 Task: Look for space in Piteşti, Romania from 2nd September, 2023 to 6th September, 2023 for 2 adults in price range Rs.15000 to Rs.20000. Place can be entire place with 1  bedroom having 1 bed and 1 bathroom. Property type can be house, flat, guest house, hotel. Booking option can be shelf check-in. Required host language is English.
Action: Mouse moved to (447, 57)
Screenshot: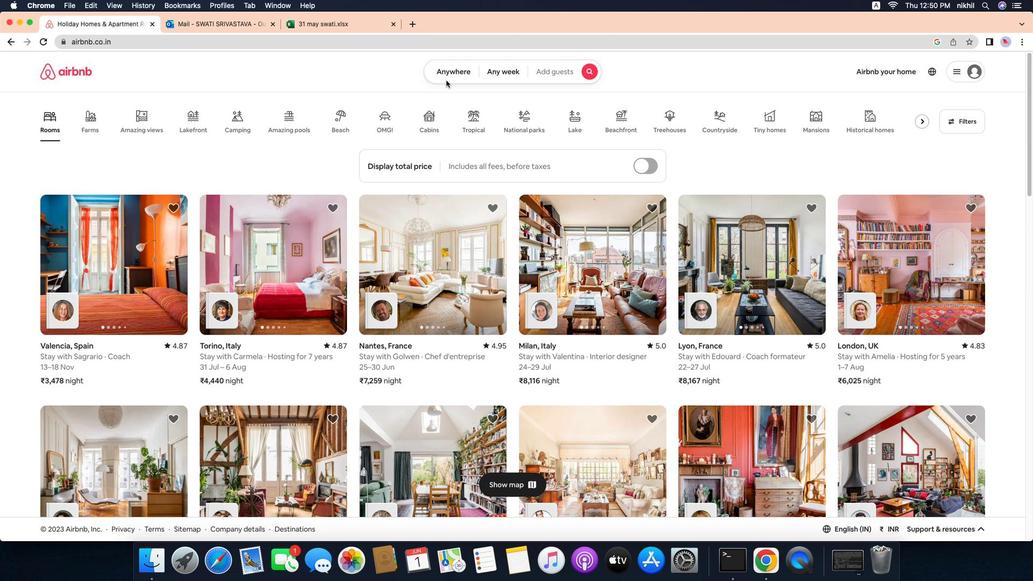 
Action: Mouse pressed left at (447, 57)
Screenshot: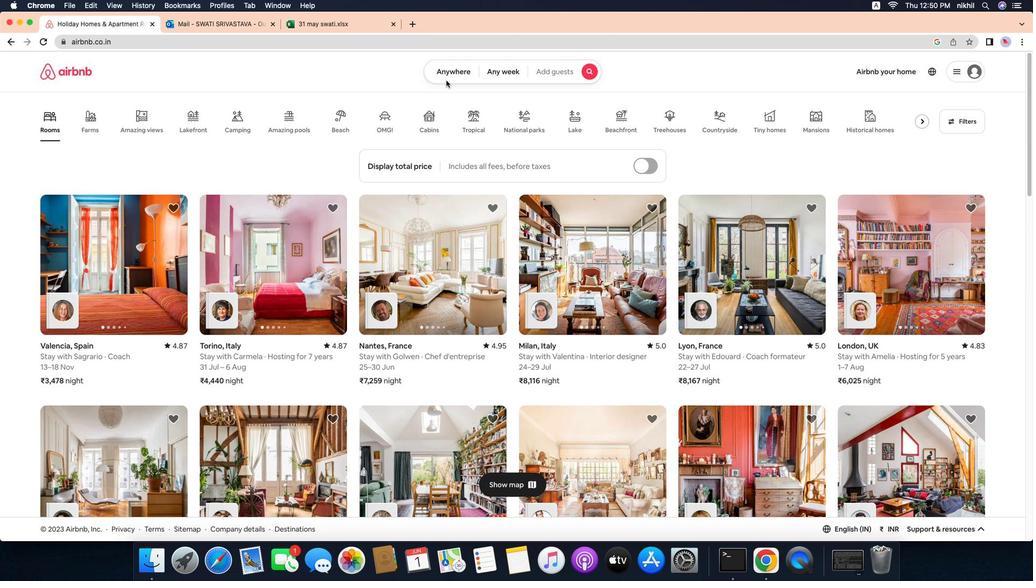 
Action: Mouse moved to (448, 53)
Screenshot: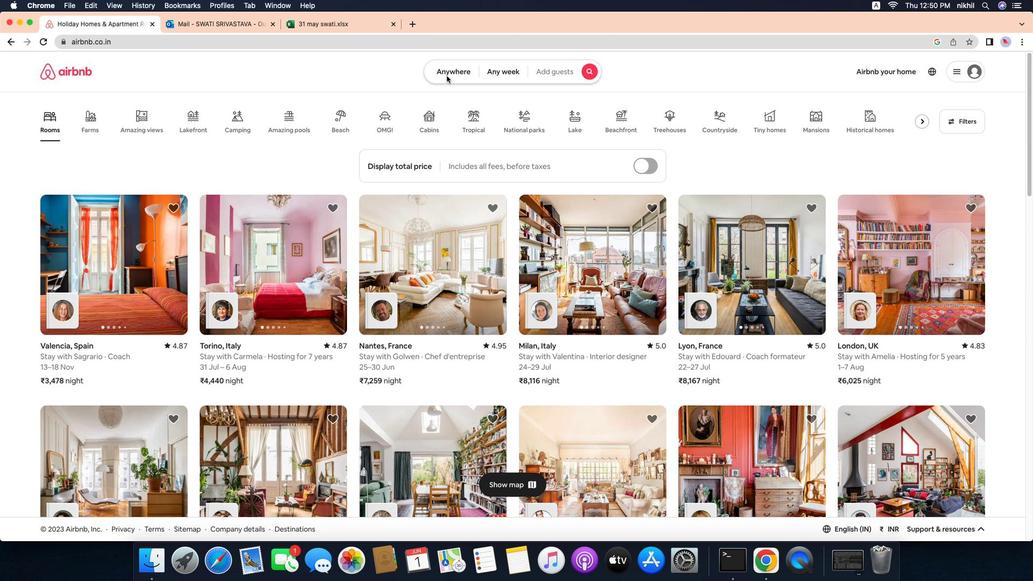 
Action: Mouse pressed left at (448, 53)
Screenshot: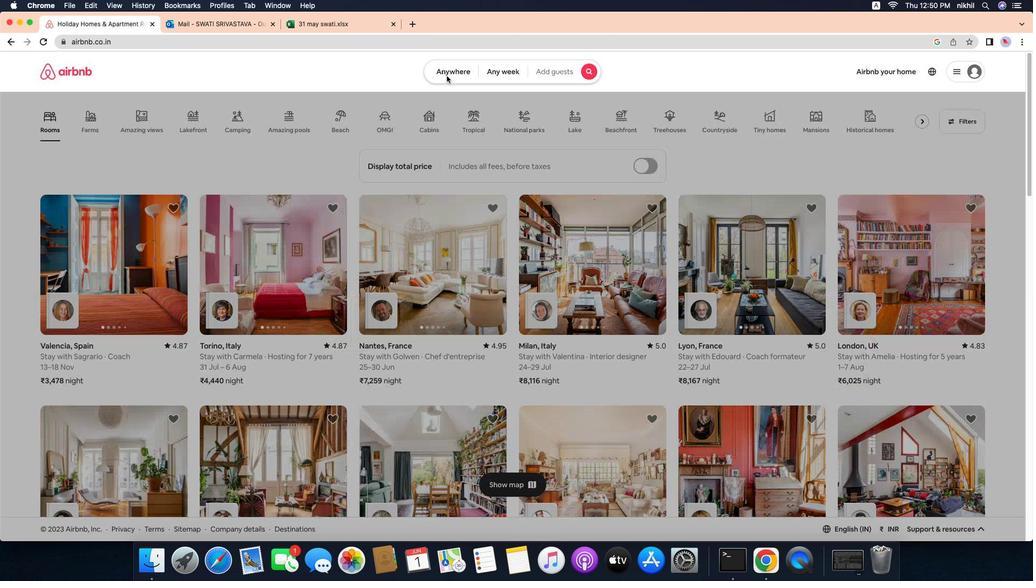 
Action: Mouse moved to (392, 94)
Screenshot: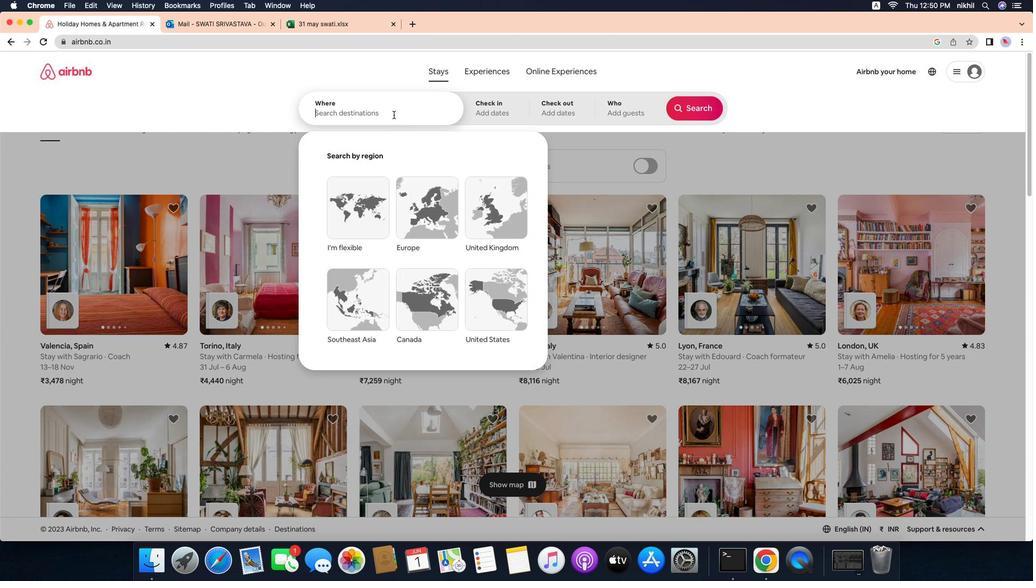 
Action: Mouse pressed left at (392, 94)
Screenshot: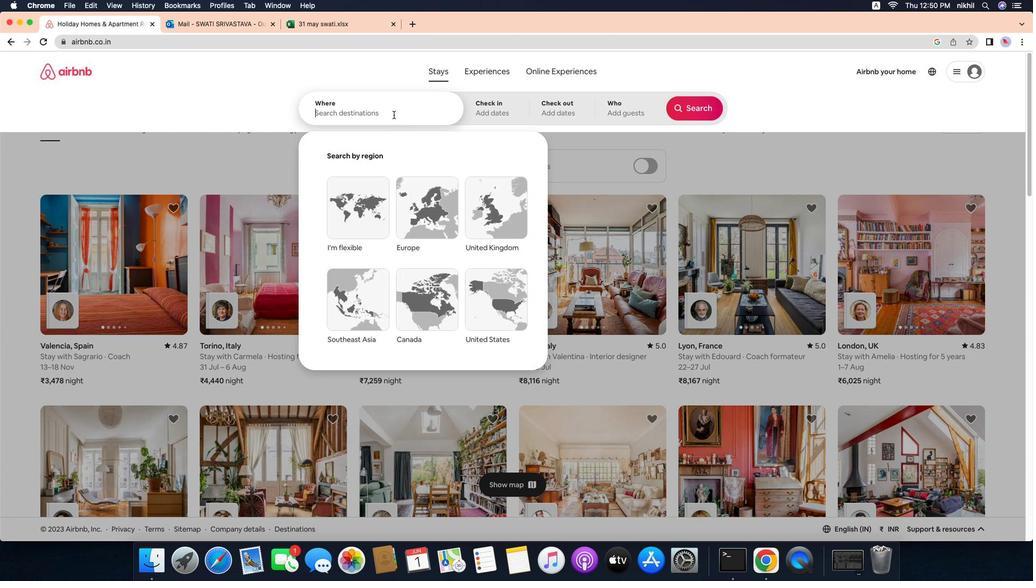 
Action: Mouse moved to (392, 94)
Screenshot: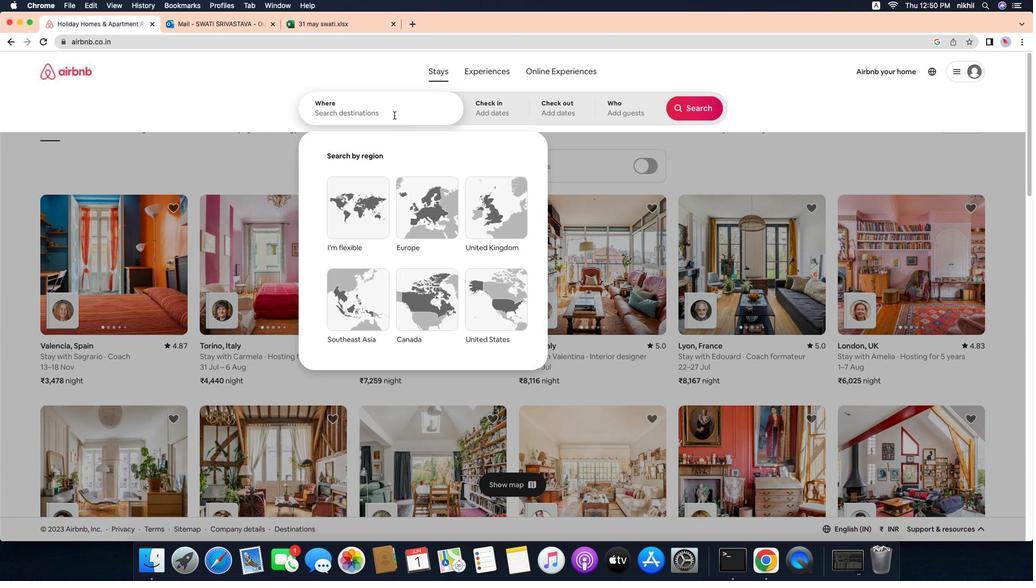 
Action: Key pressed Key.caps_lock'P'Key.caps_lock'i''t''e''s''t''i'
Screenshot: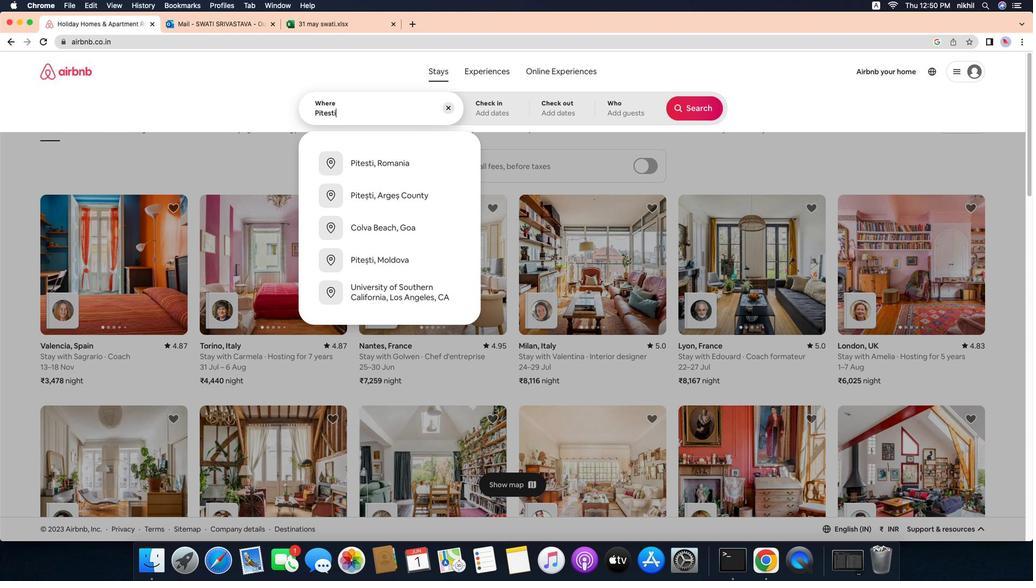 
Action: Mouse moved to (407, 139)
Screenshot: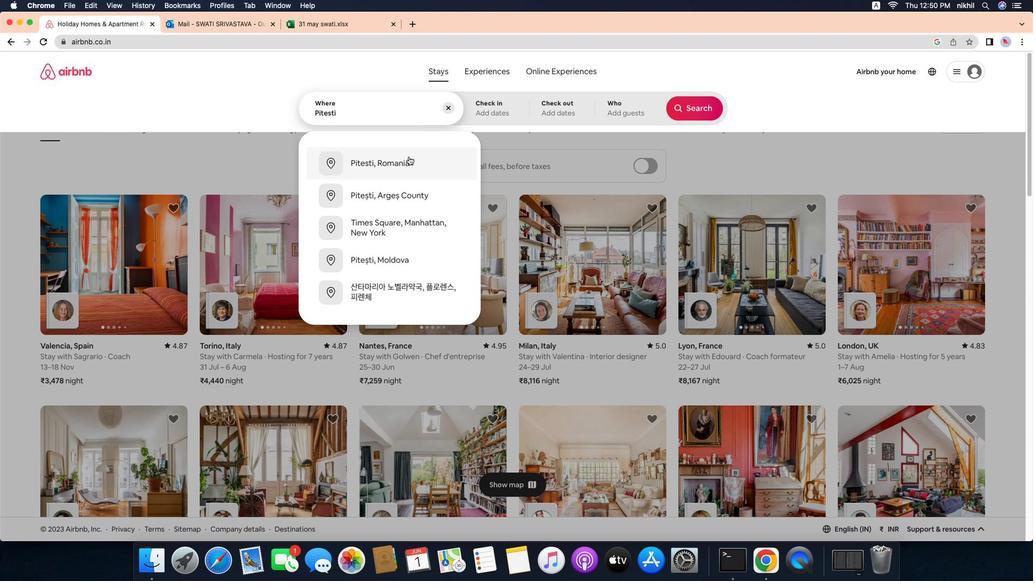 
Action: Mouse pressed left at (407, 139)
Screenshot: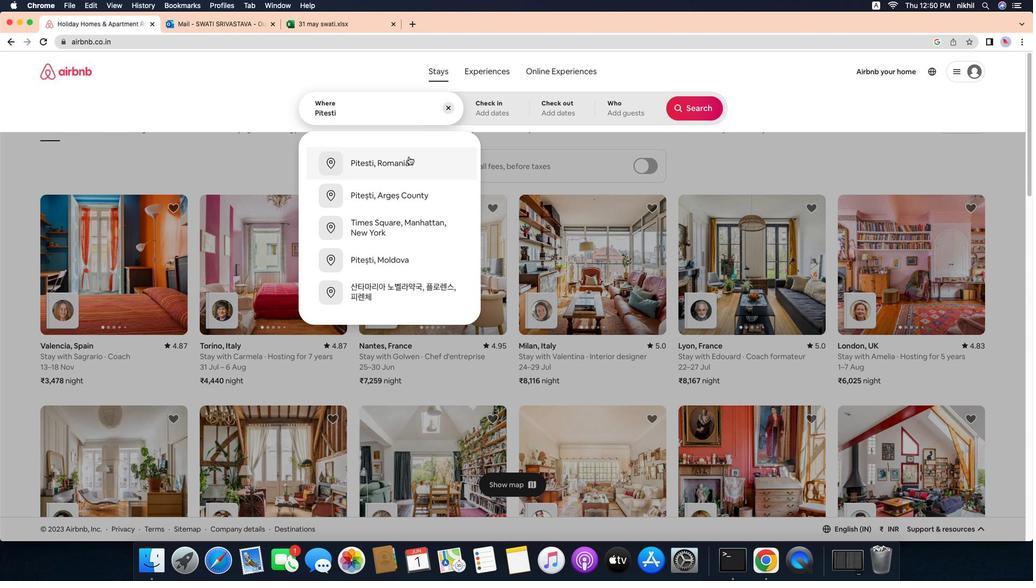 
Action: Mouse moved to (708, 173)
Screenshot: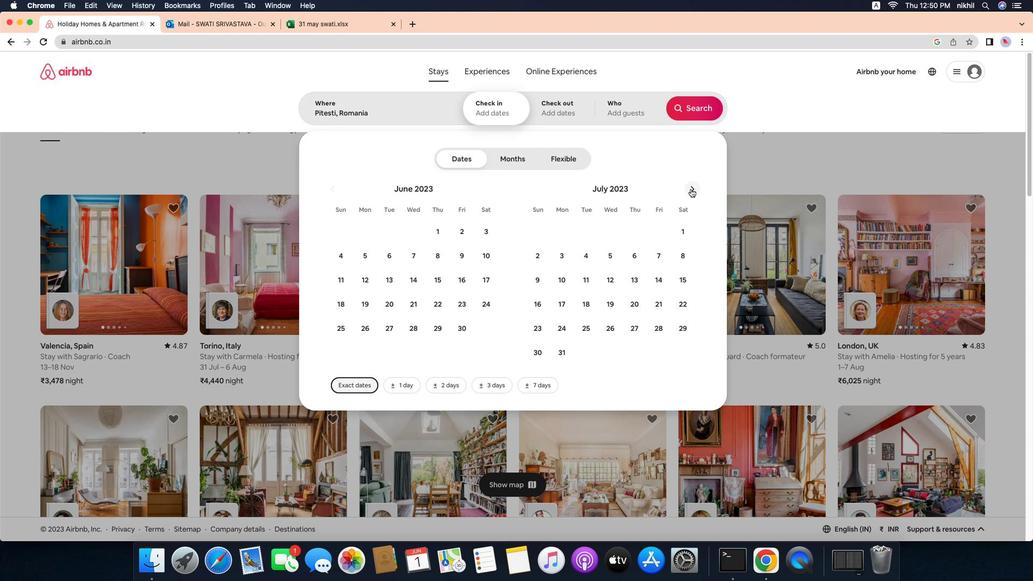 
Action: Mouse pressed left at (708, 173)
Screenshot: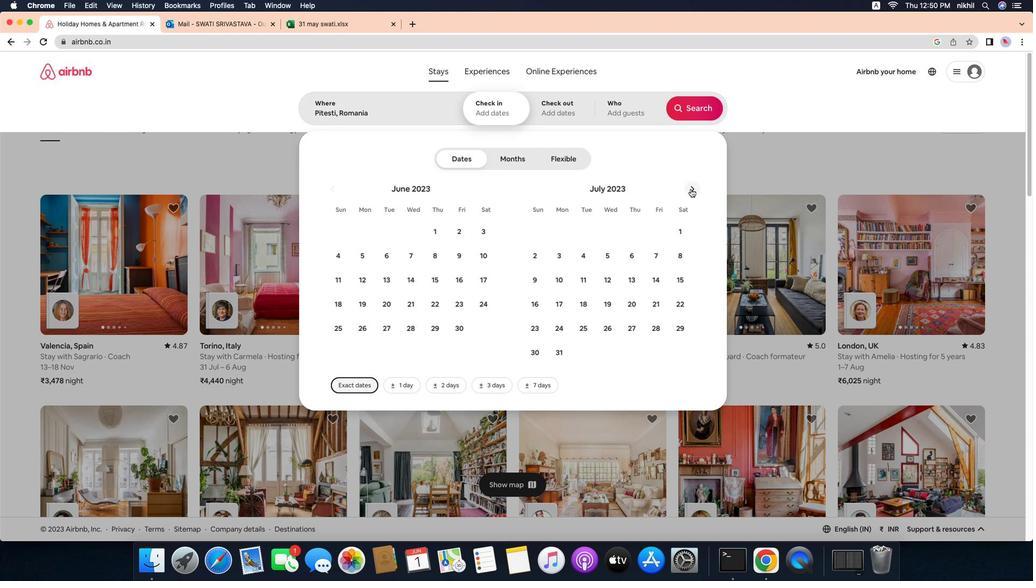
Action: Mouse pressed left at (708, 173)
Screenshot: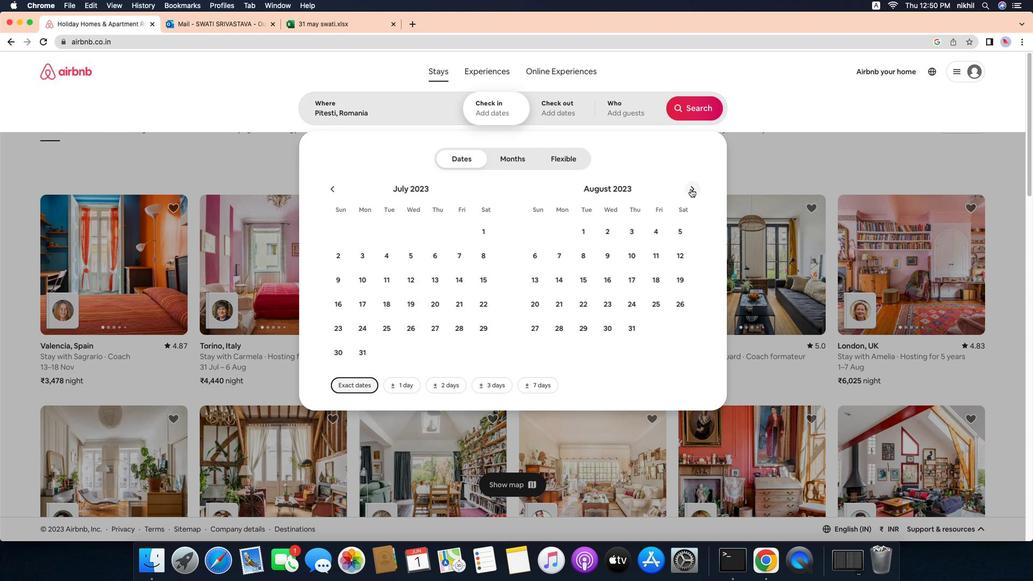 
Action: Mouse moved to (700, 216)
Screenshot: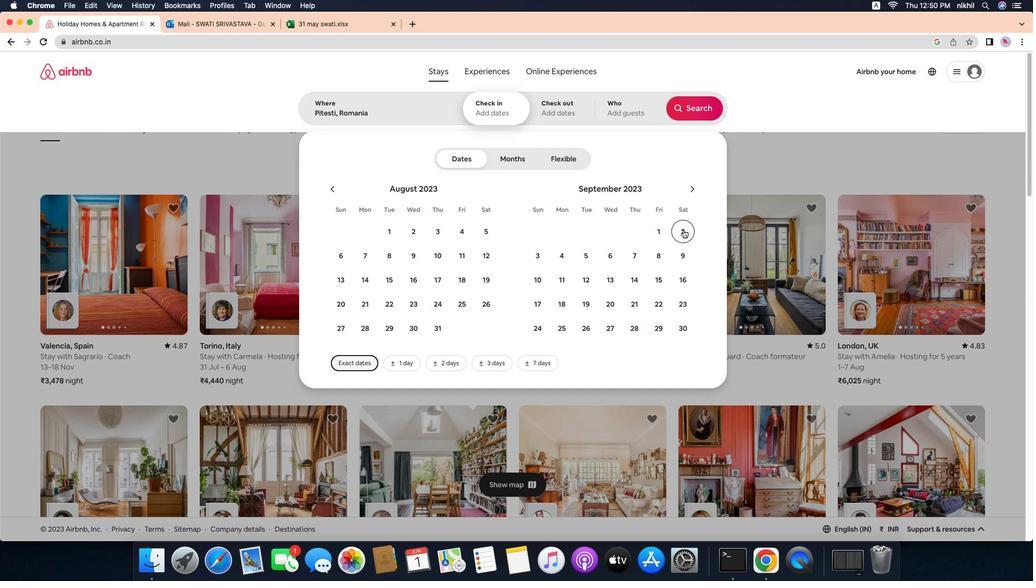 
Action: Mouse pressed left at (700, 216)
Screenshot: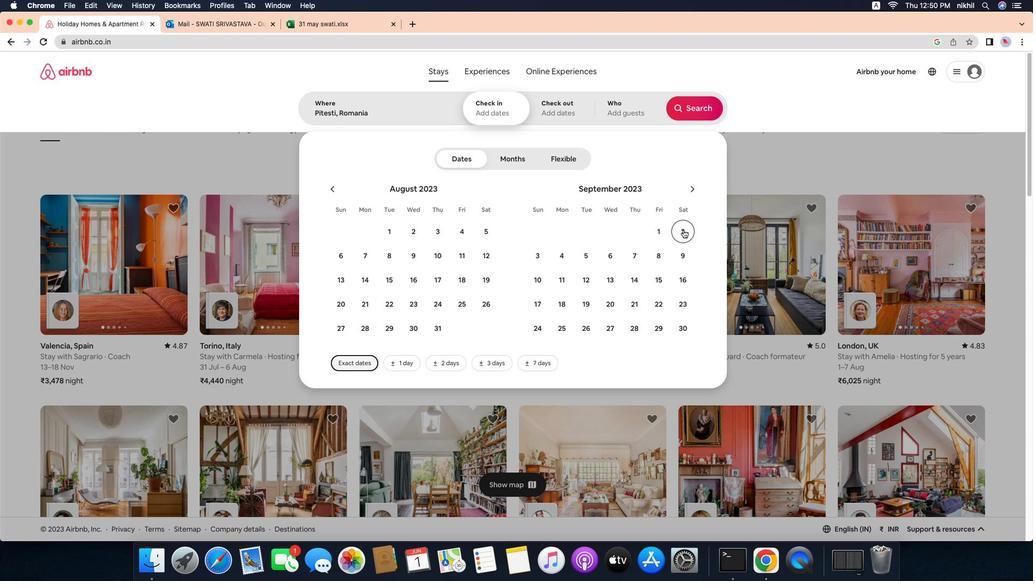 
Action: Mouse moved to (623, 242)
Screenshot: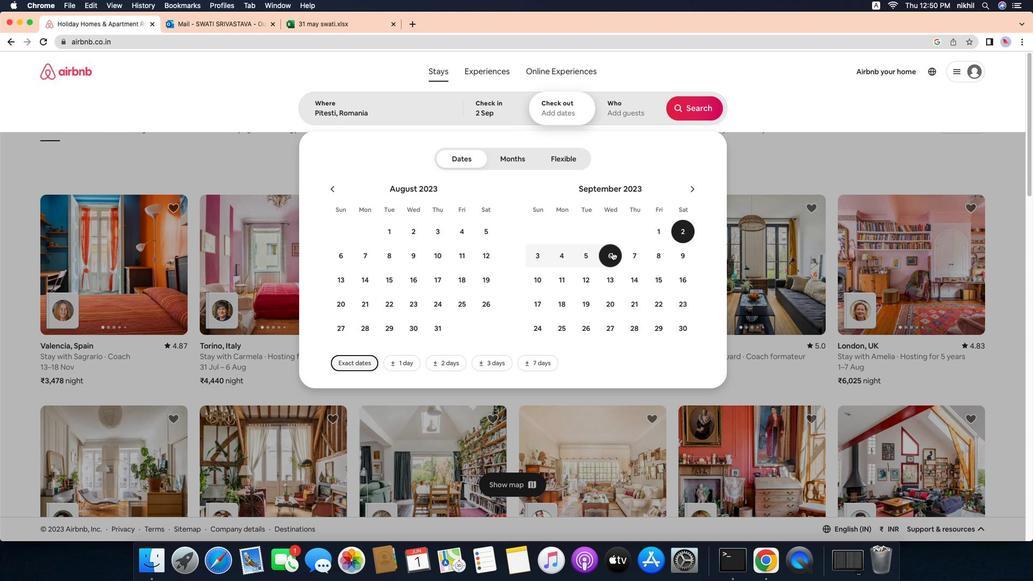
Action: Mouse pressed left at (623, 242)
Screenshot: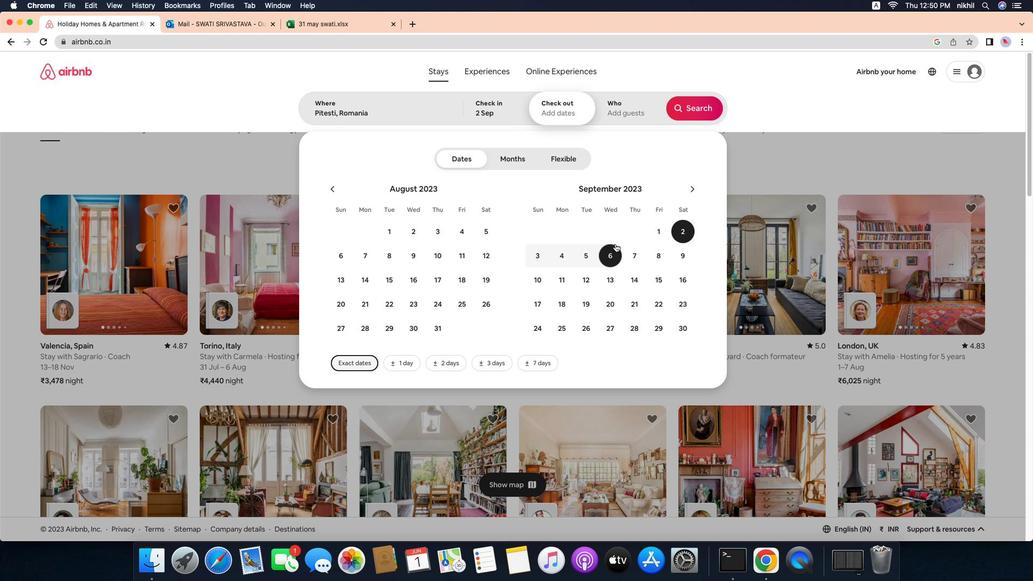 
Action: Mouse moved to (639, 87)
Screenshot: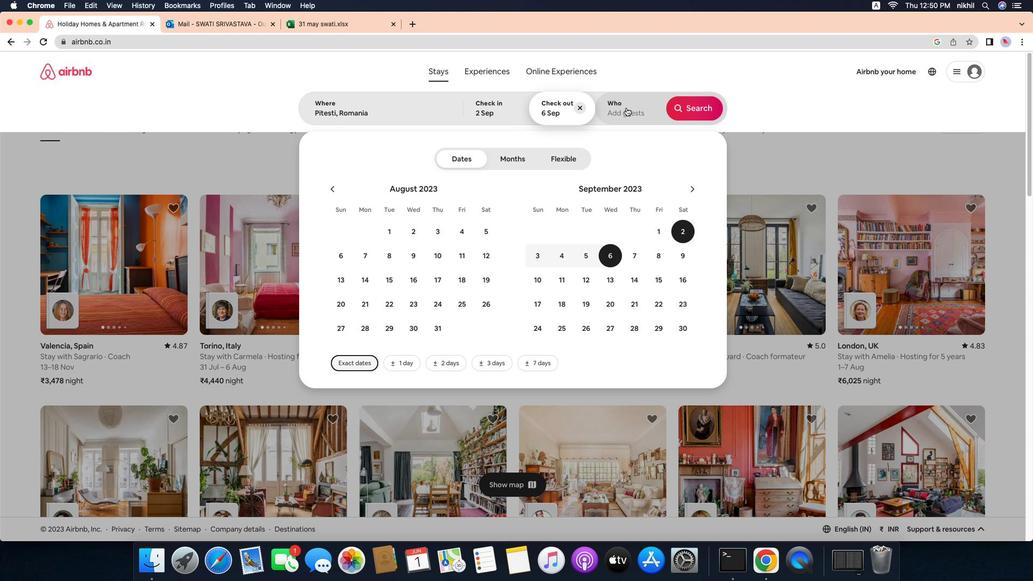 
Action: Mouse pressed left at (639, 87)
Screenshot: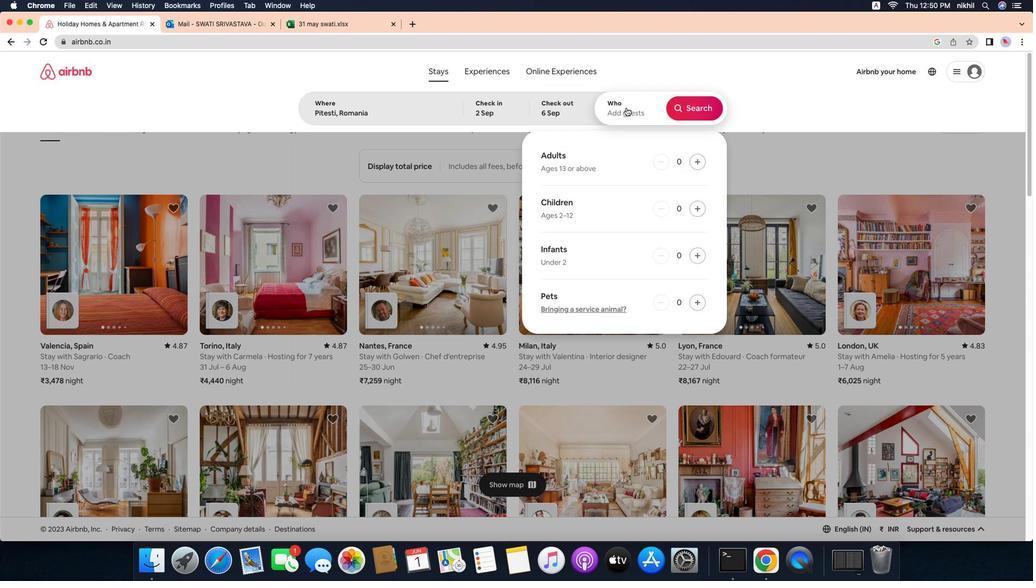 
Action: Mouse moved to (715, 145)
Screenshot: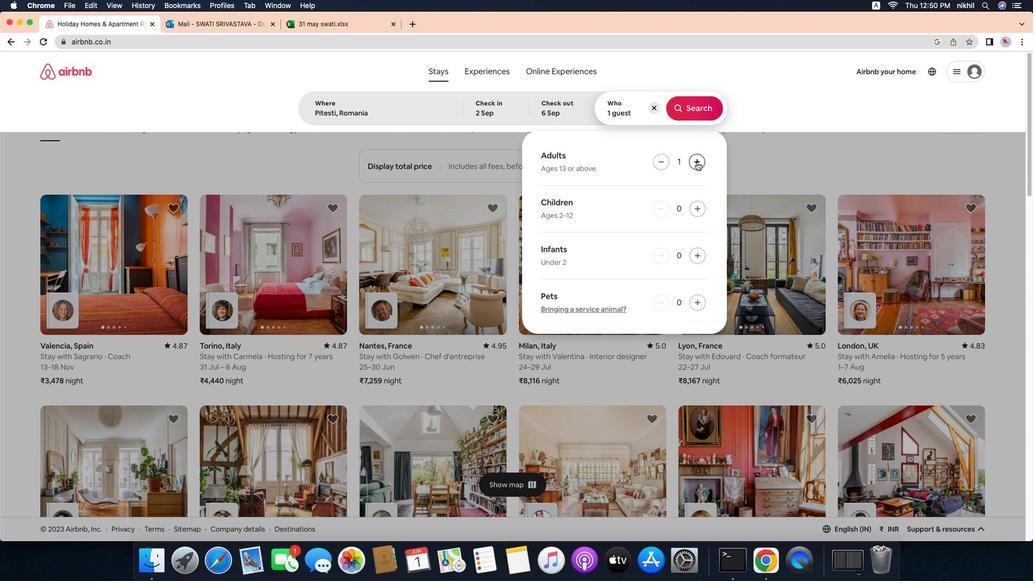 
Action: Mouse pressed left at (715, 145)
Screenshot: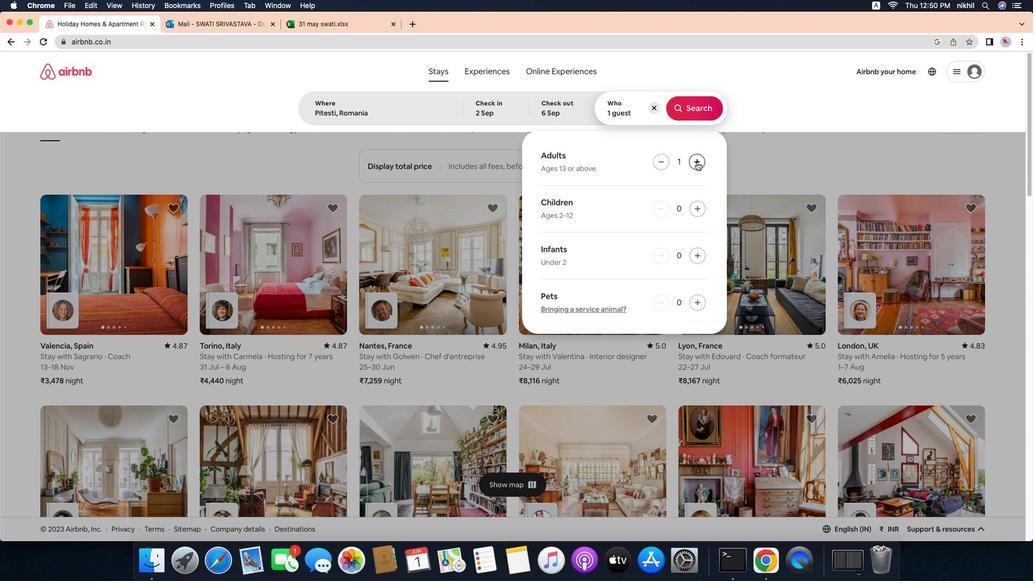 
Action: Mouse pressed left at (715, 145)
Screenshot: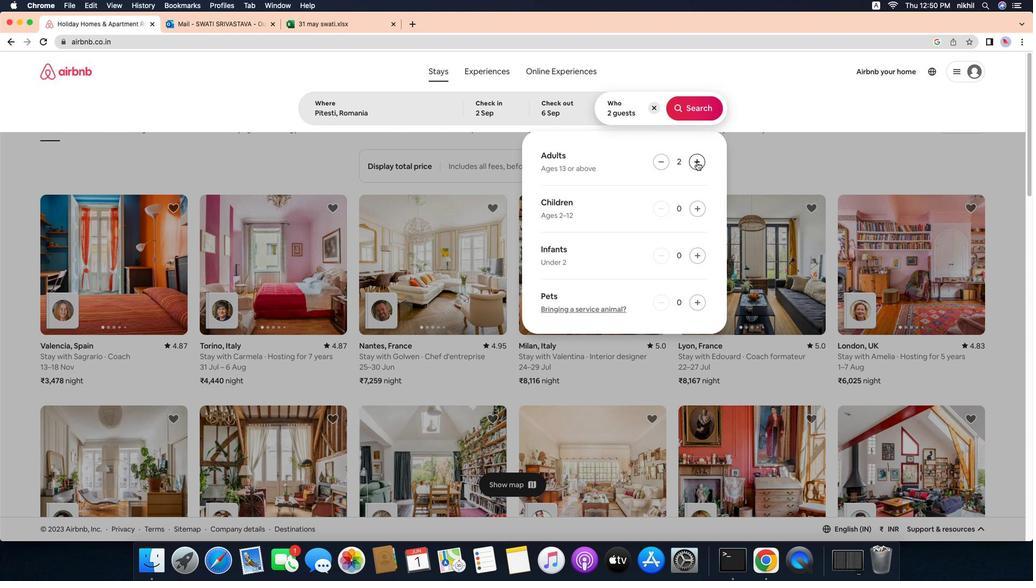
Action: Mouse moved to (715, 95)
Screenshot: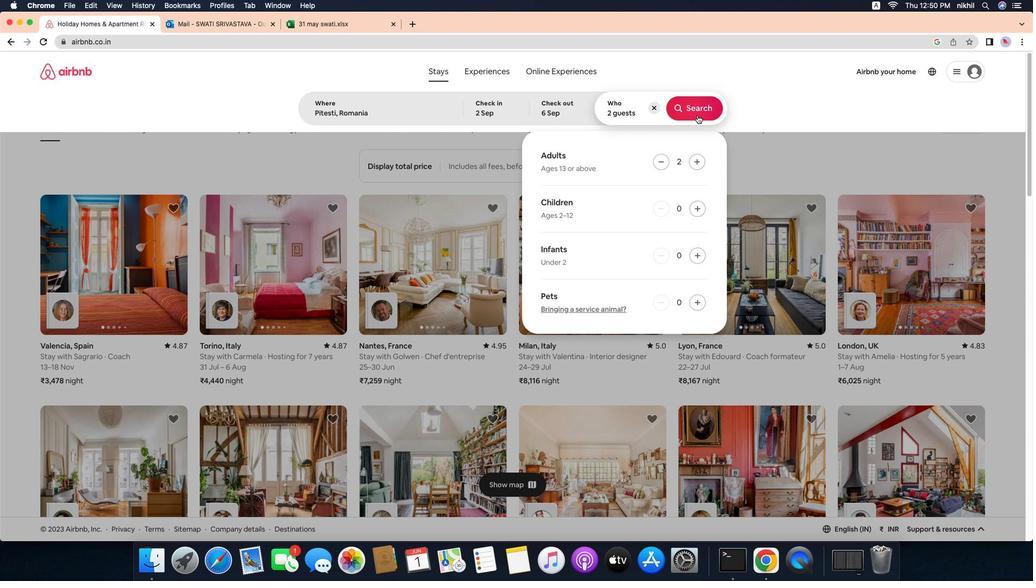 
Action: Mouse pressed left at (715, 95)
Screenshot: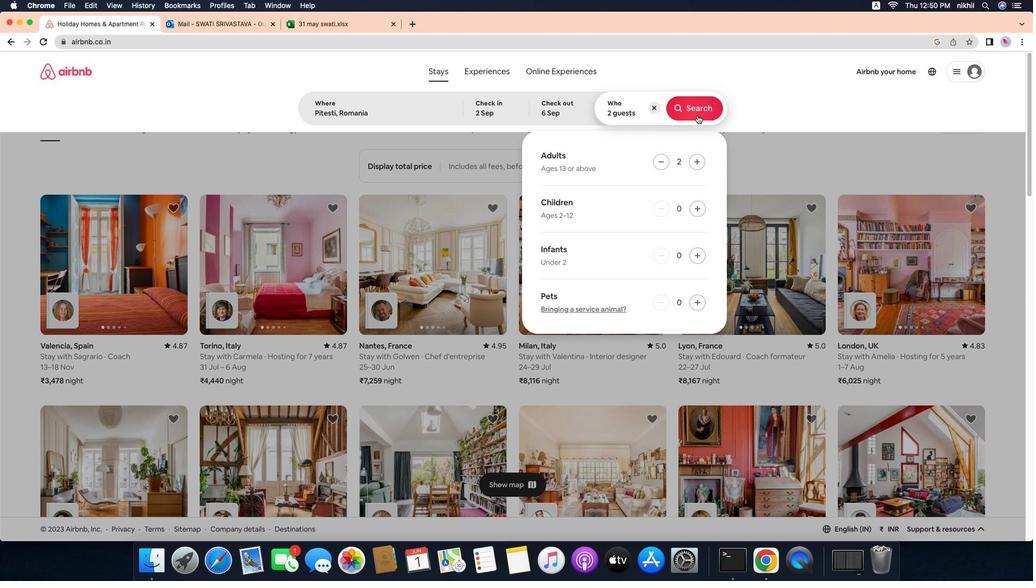 
Action: Mouse moved to (1025, 93)
Screenshot: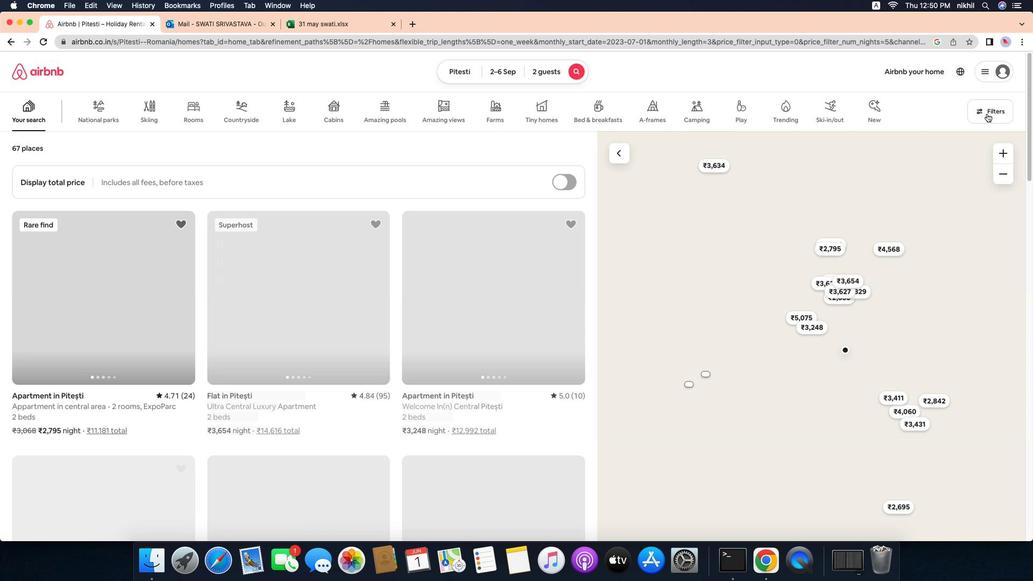 
Action: Mouse pressed left at (1025, 93)
Screenshot: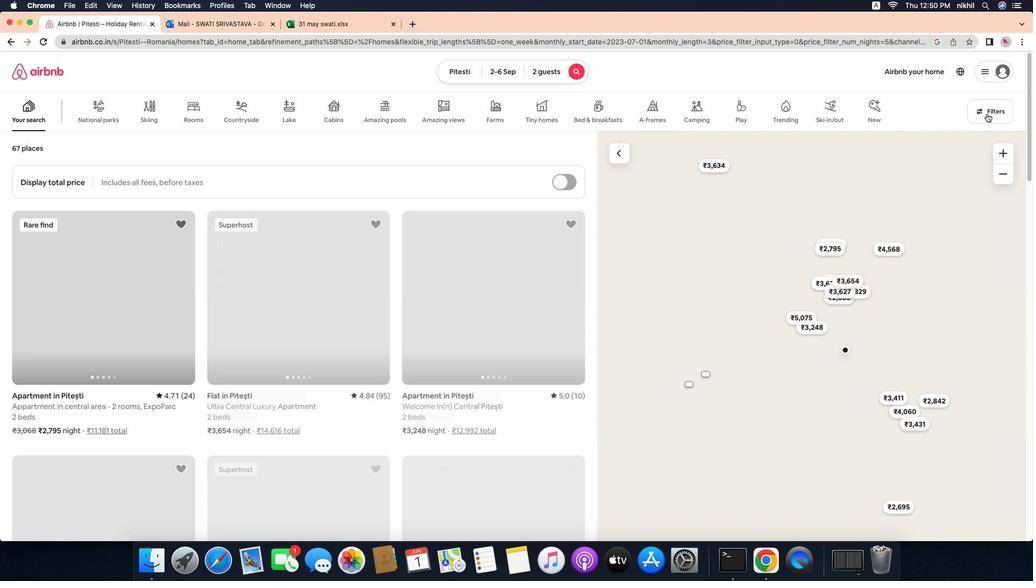 
Action: Mouse moved to (418, 348)
Screenshot: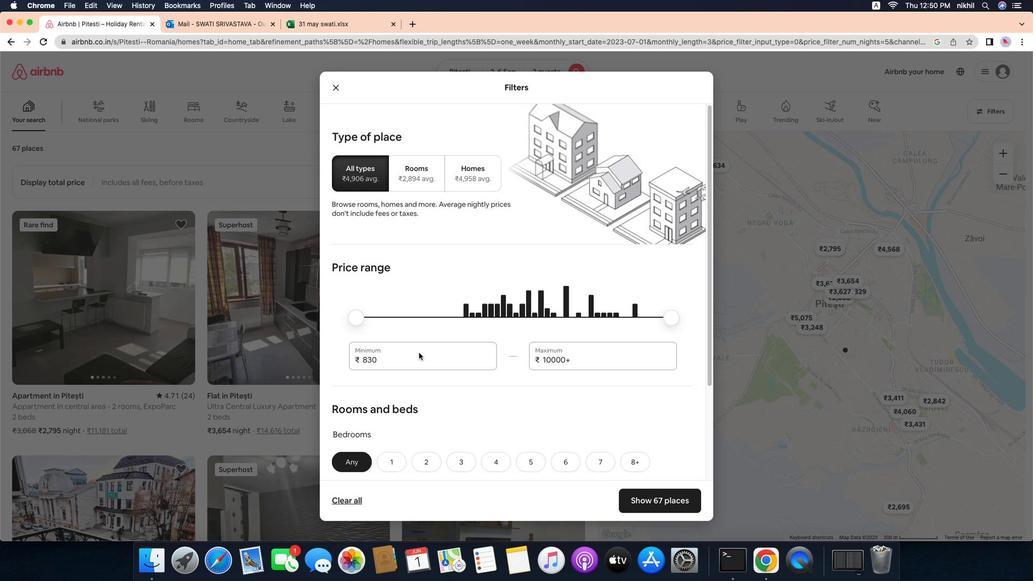 
Action: Mouse pressed left at (418, 348)
Screenshot: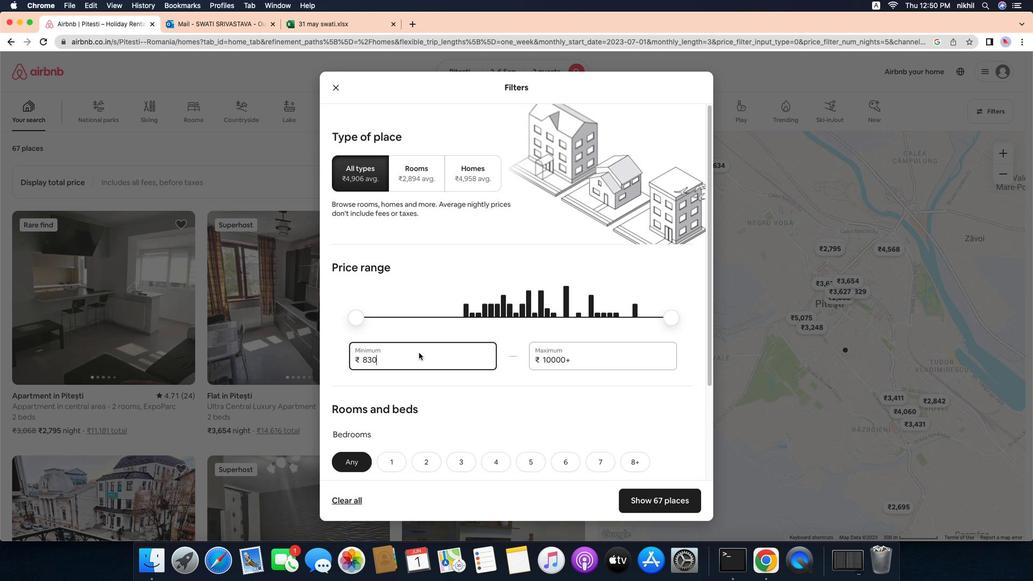 
Action: Mouse moved to (417, 348)
Screenshot: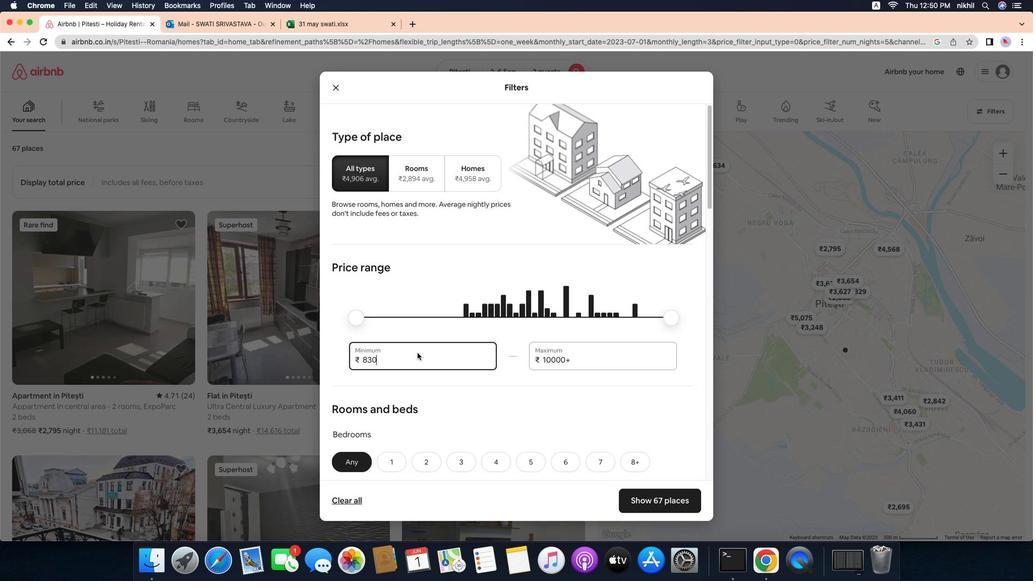 
Action: Key pressed Key.backspaceKey.backspaceKey.backspaceKey.backspaceKey.backspace'1''5''0''0''0'
Screenshot: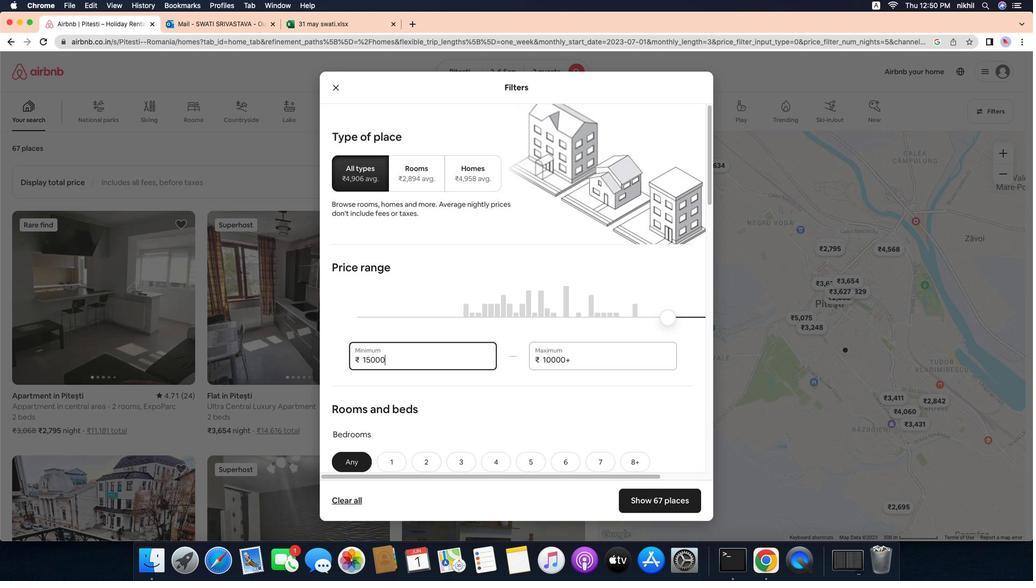 
Action: Mouse moved to (601, 356)
Screenshot: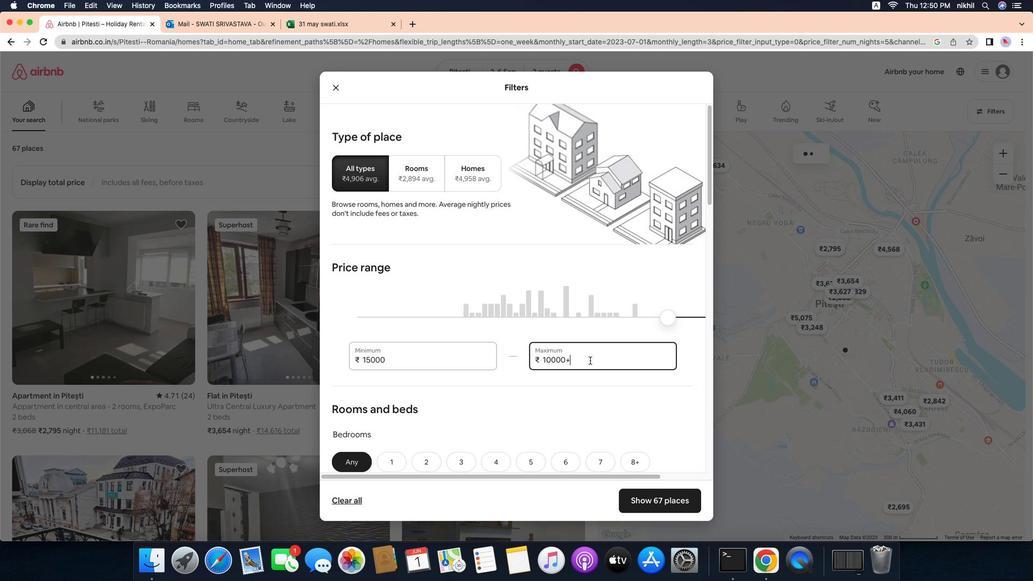 
Action: Mouse pressed left at (601, 356)
Screenshot: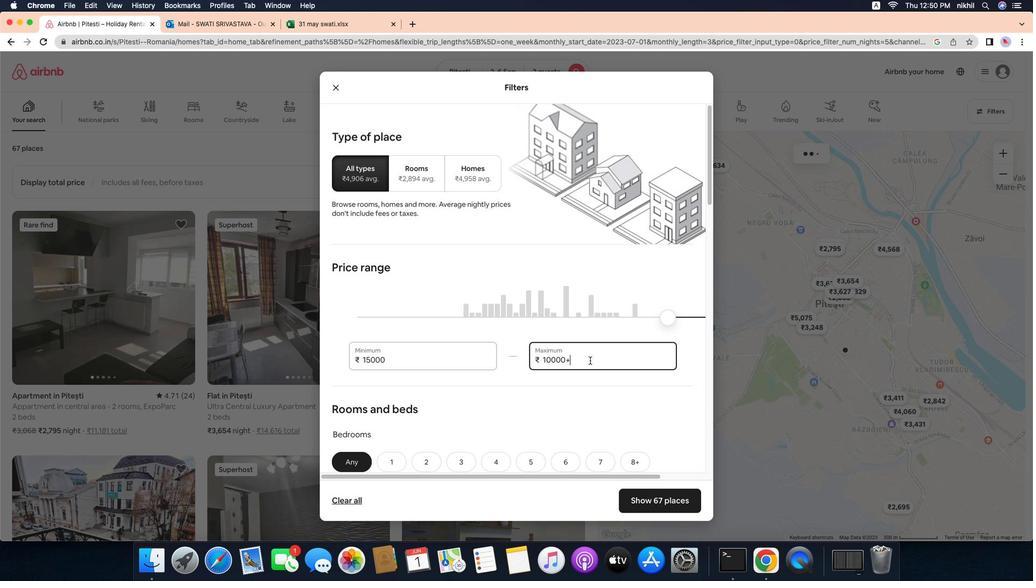 
Action: Mouse moved to (602, 357)
Screenshot: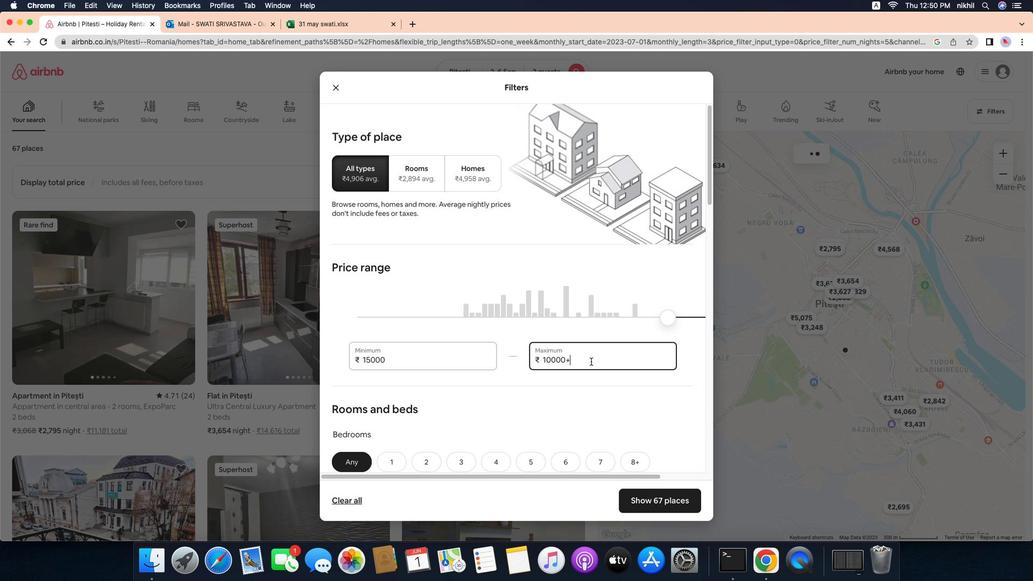 
Action: Key pressed Key.backspaceKey.backspaceKey.backspaceKey.backspaceKey.backspaceKey.backspaceKey.backspace'2''0''0''0''0'
Screenshot: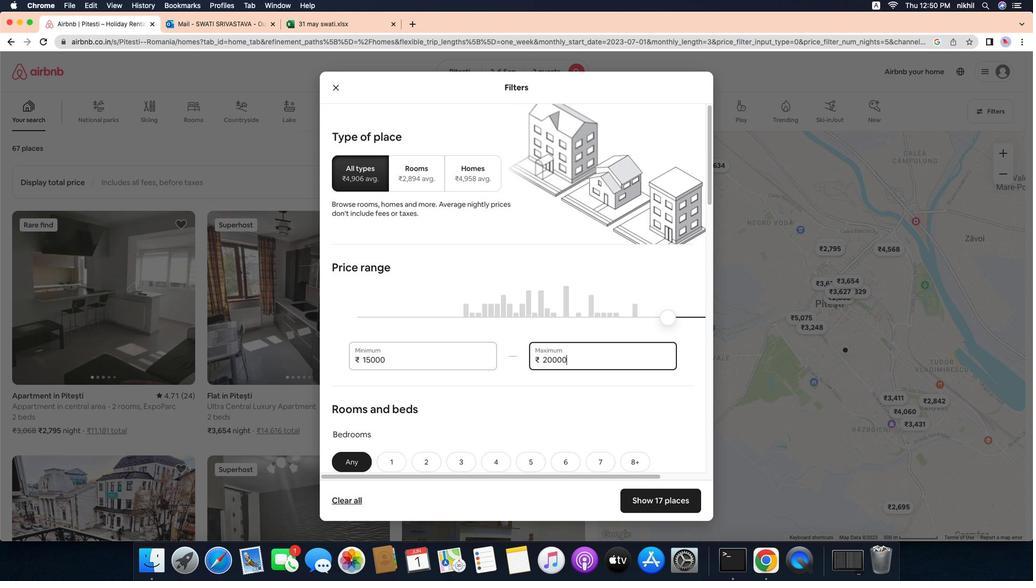 
Action: Mouse moved to (507, 389)
Screenshot: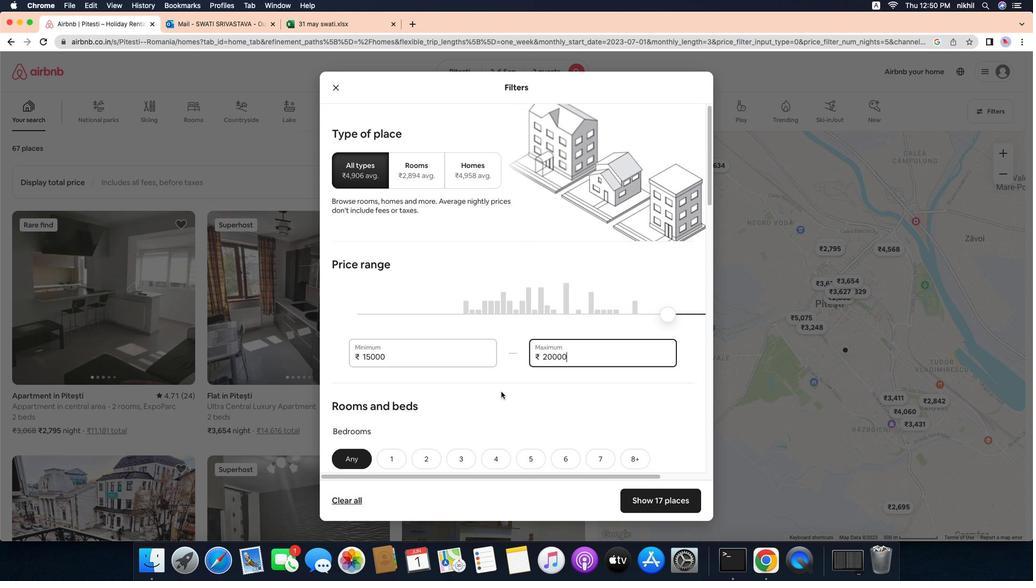 
Action: Mouse scrolled (507, 389) with delta (-27, -27)
Screenshot: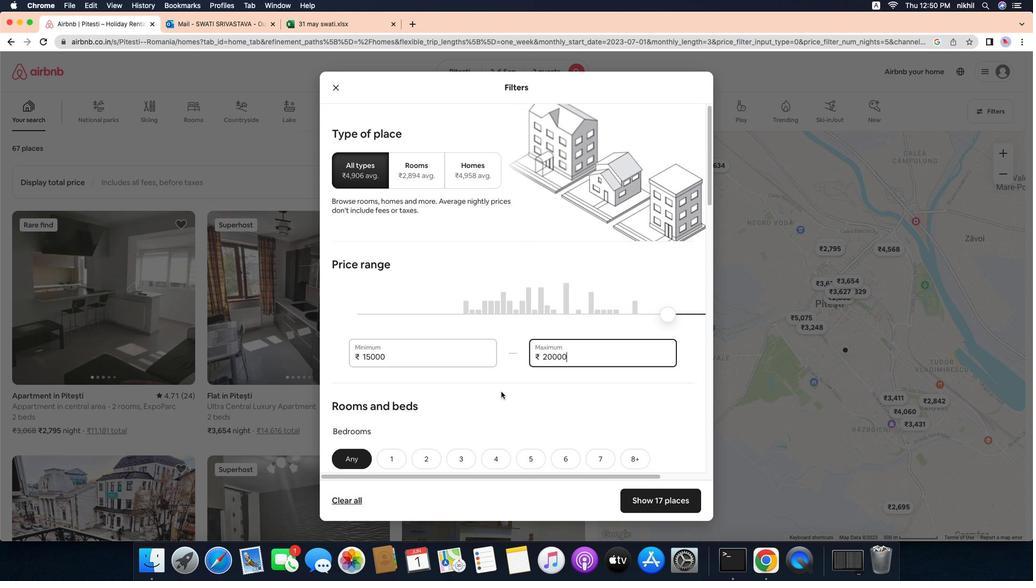 
Action: Mouse scrolled (507, 389) with delta (-27, -27)
Screenshot: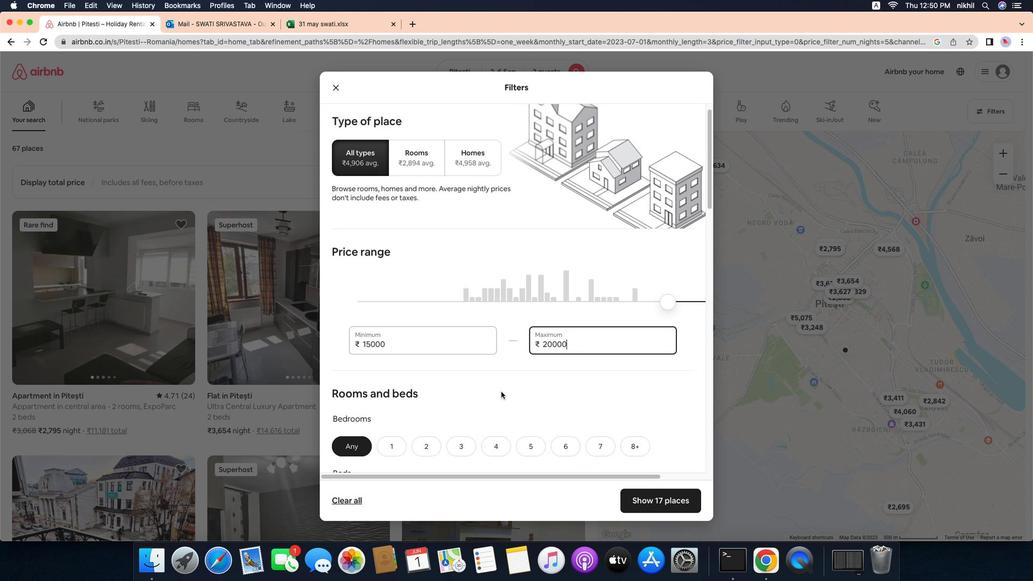 
Action: Mouse scrolled (507, 389) with delta (-27, -28)
Screenshot: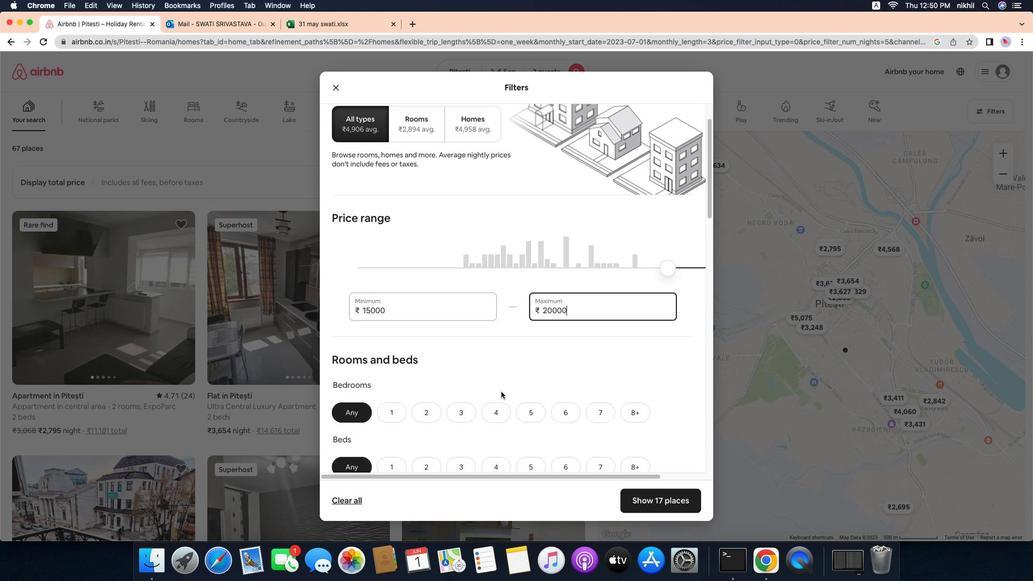 
Action: Mouse scrolled (507, 389) with delta (-27, -29)
Screenshot: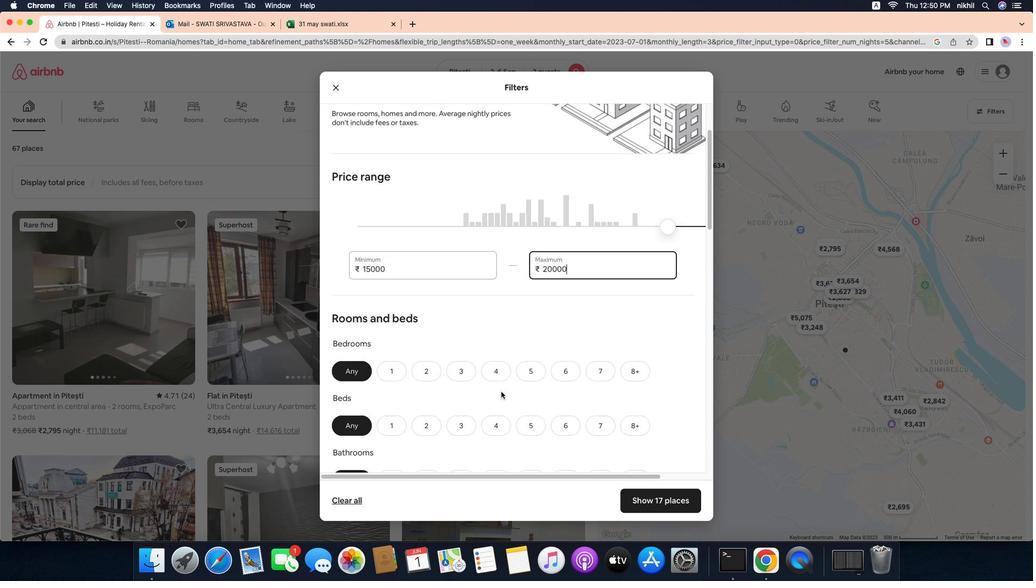 
Action: Mouse moved to (383, 332)
Screenshot: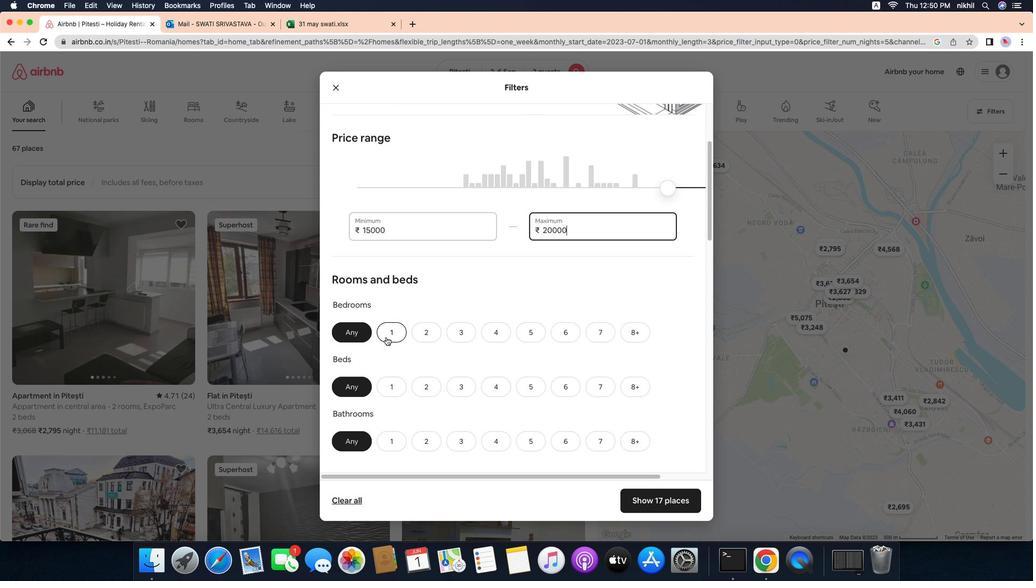 
Action: Mouse pressed left at (383, 332)
Screenshot: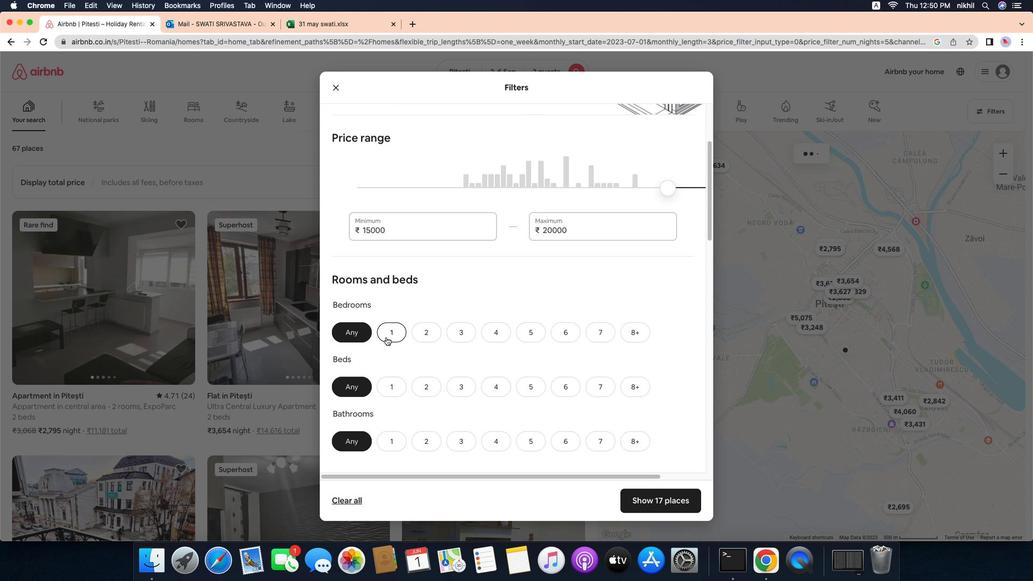 
Action: Mouse moved to (382, 390)
Screenshot: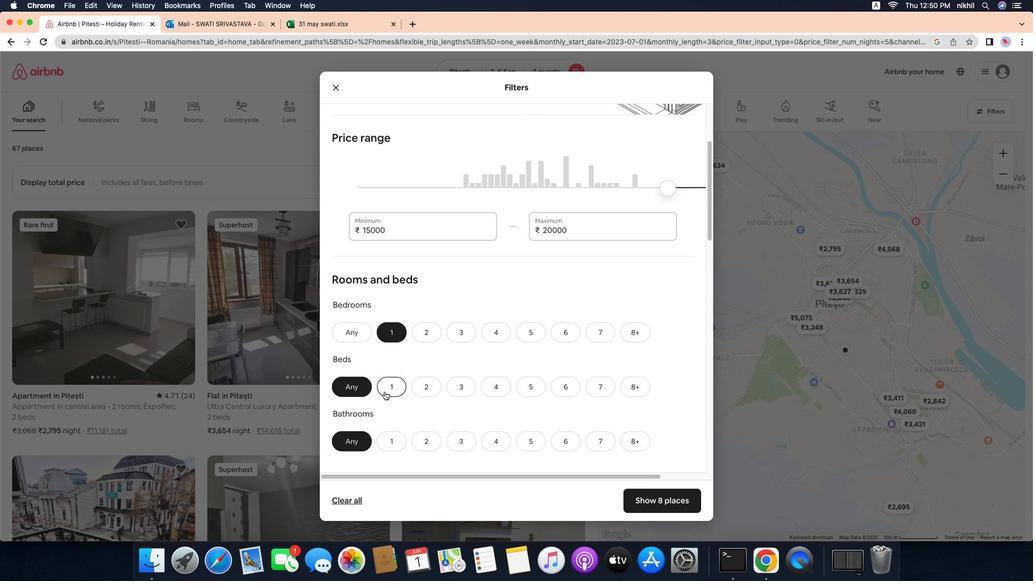 
Action: Mouse pressed left at (382, 390)
Screenshot: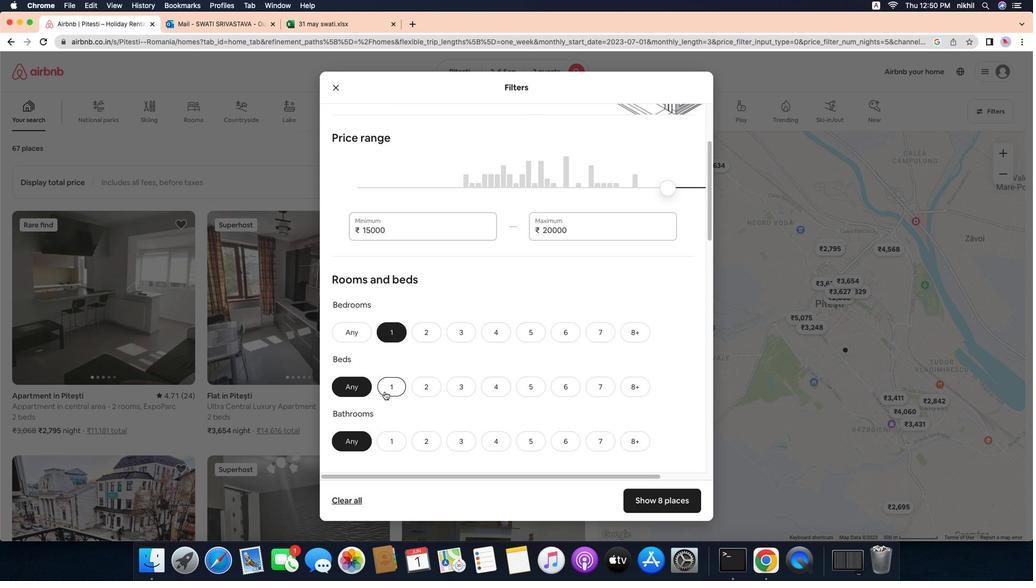 
Action: Mouse moved to (390, 447)
Screenshot: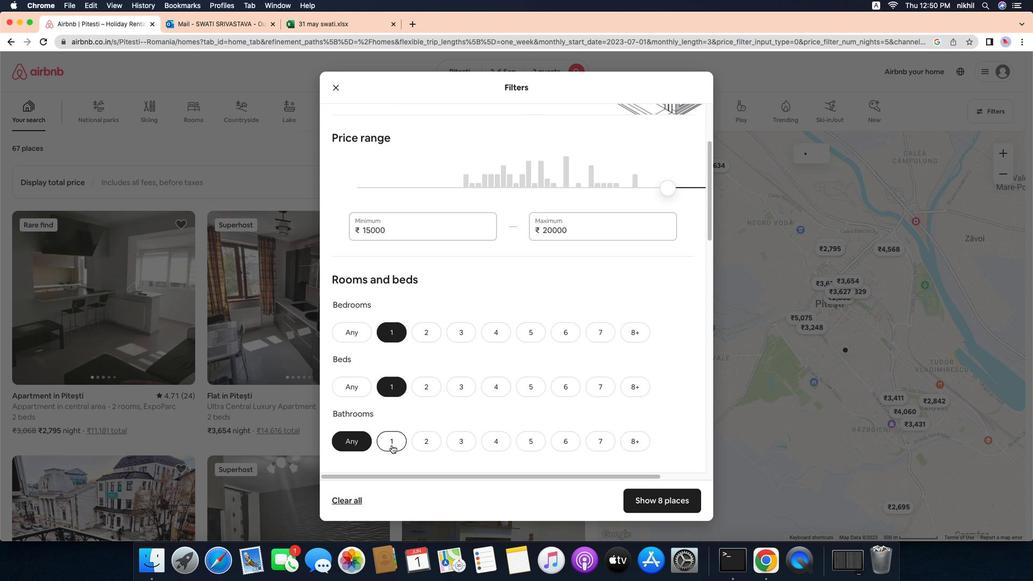
Action: Mouse pressed left at (390, 447)
Screenshot: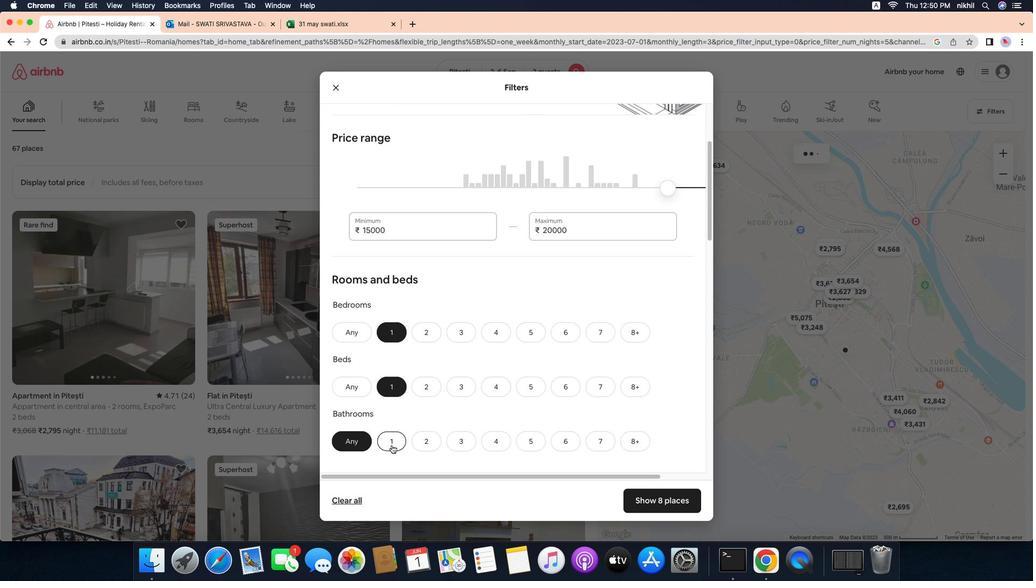 
Action: Mouse moved to (539, 383)
Screenshot: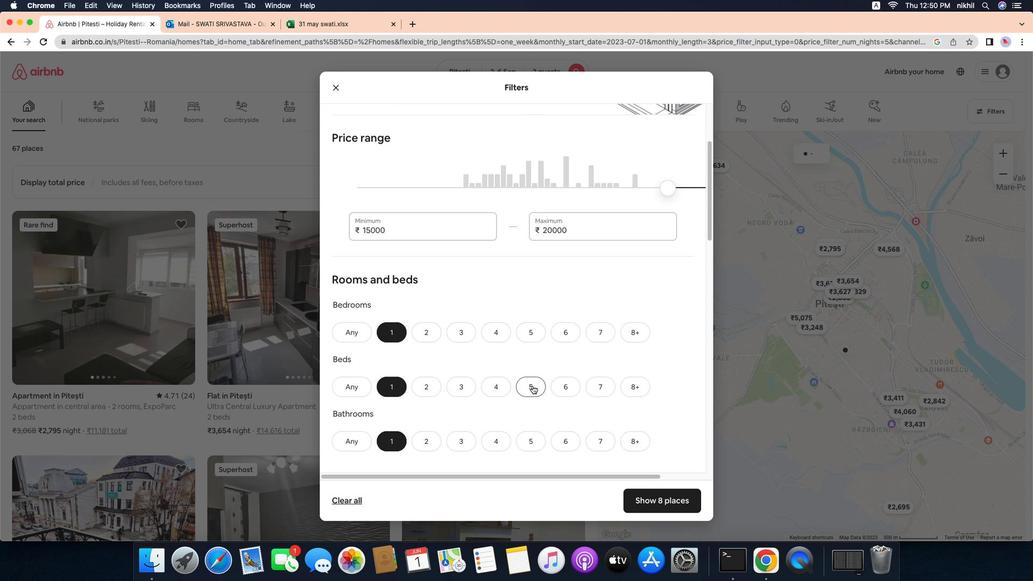 
Action: Mouse scrolled (539, 383) with delta (-27, -27)
Screenshot: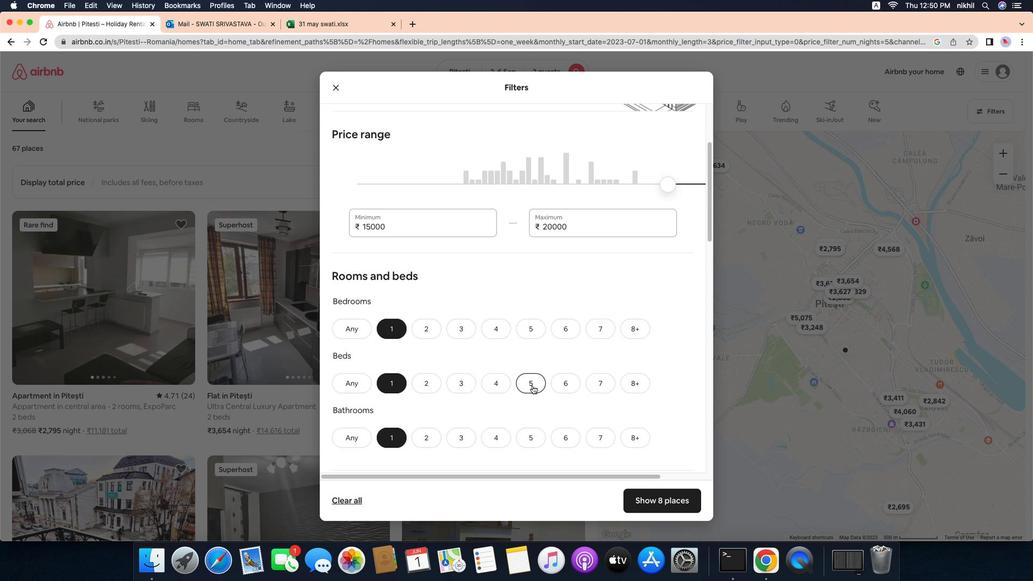 
Action: Mouse scrolled (539, 383) with delta (-27, -27)
Screenshot: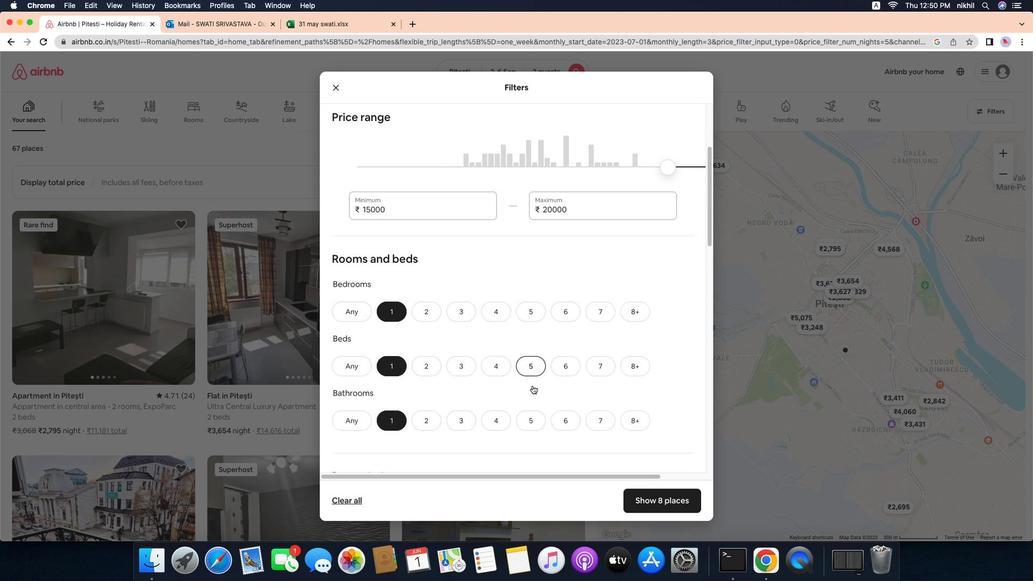 
Action: Mouse scrolled (539, 383) with delta (-27, -28)
Screenshot: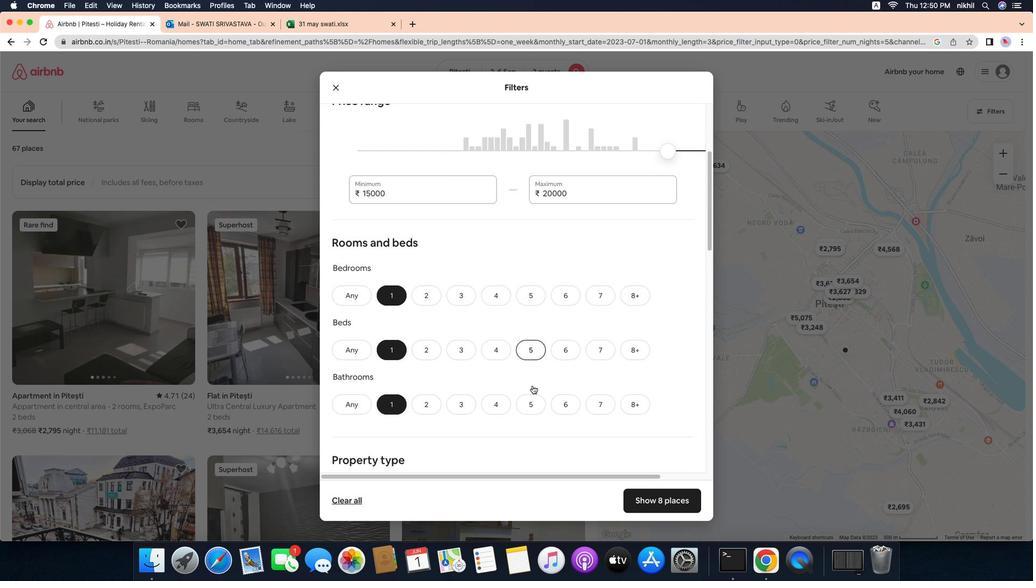 
Action: Mouse scrolled (539, 383) with delta (-27, -29)
Screenshot: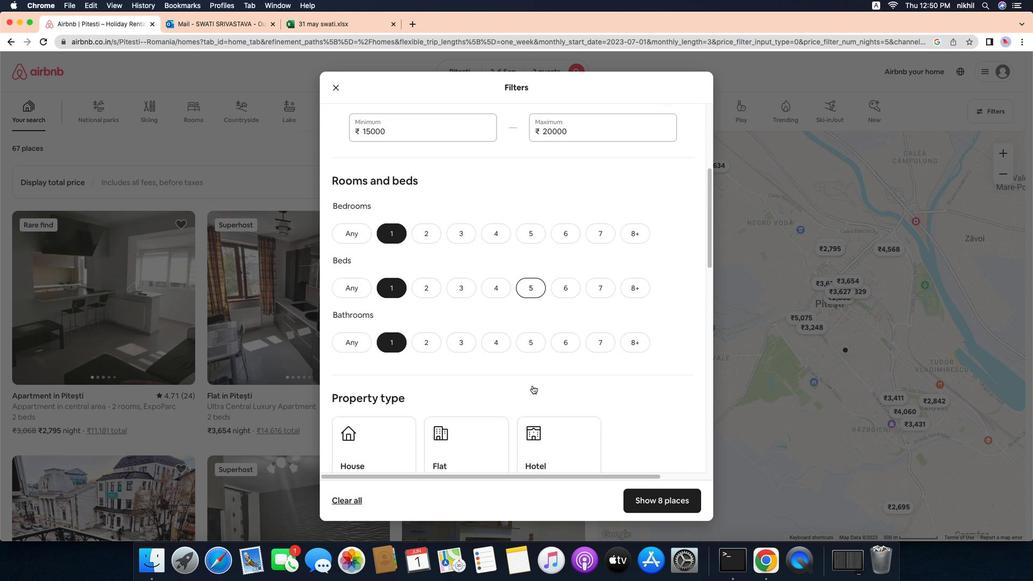 
Action: Mouse moved to (388, 404)
Screenshot: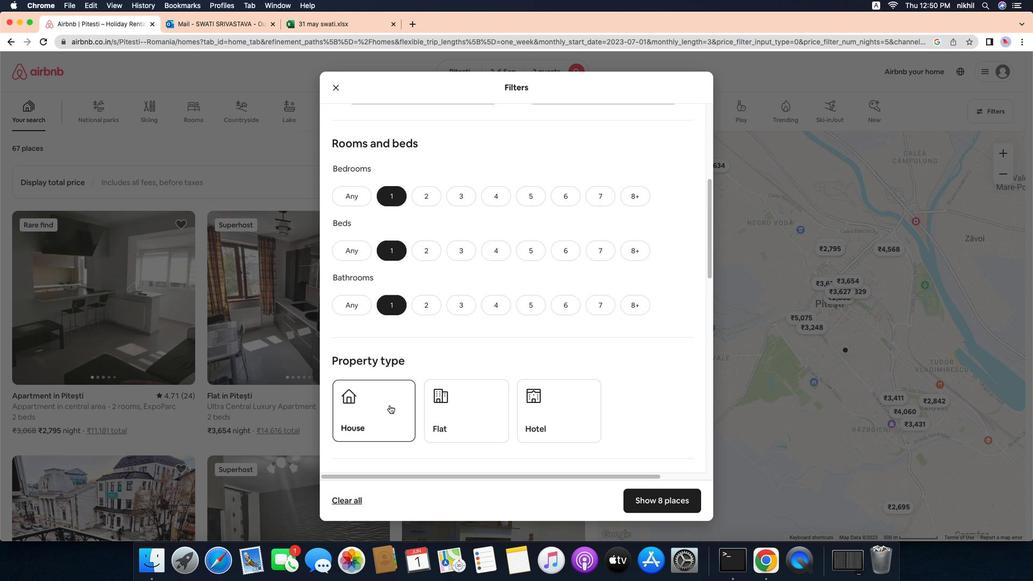 
Action: Mouse pressed left at (388, 404)
Screenshot: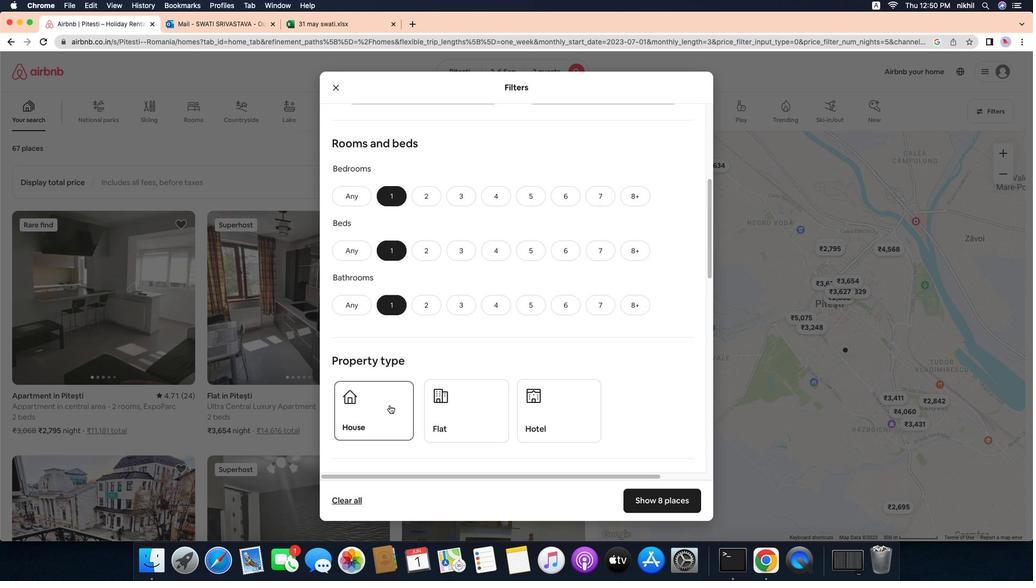 
Action: Mouse moved to (475, 409)
Screenshot: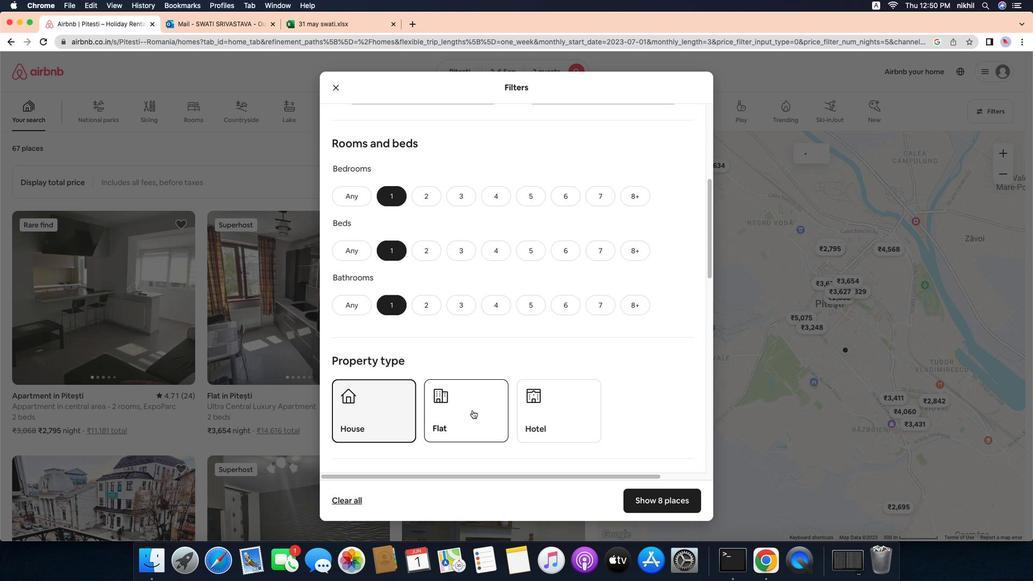 
Action: Mouse pressed left at (475, 409)
Screenshot: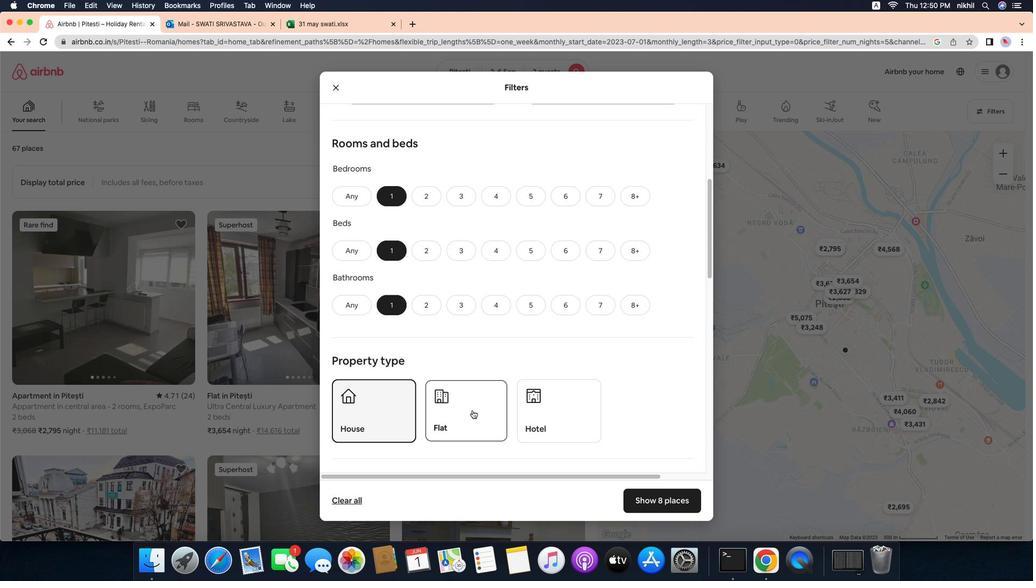 
Action: Mouse moved to (574, 416)
Screenshot: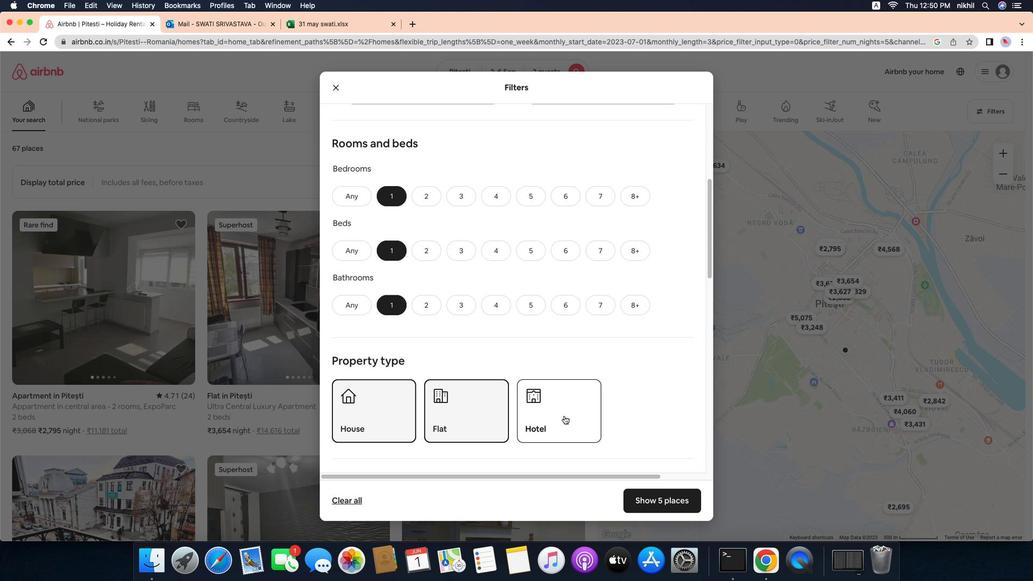 
Action: Mouse pressed left at (574, 416)
Screenshot: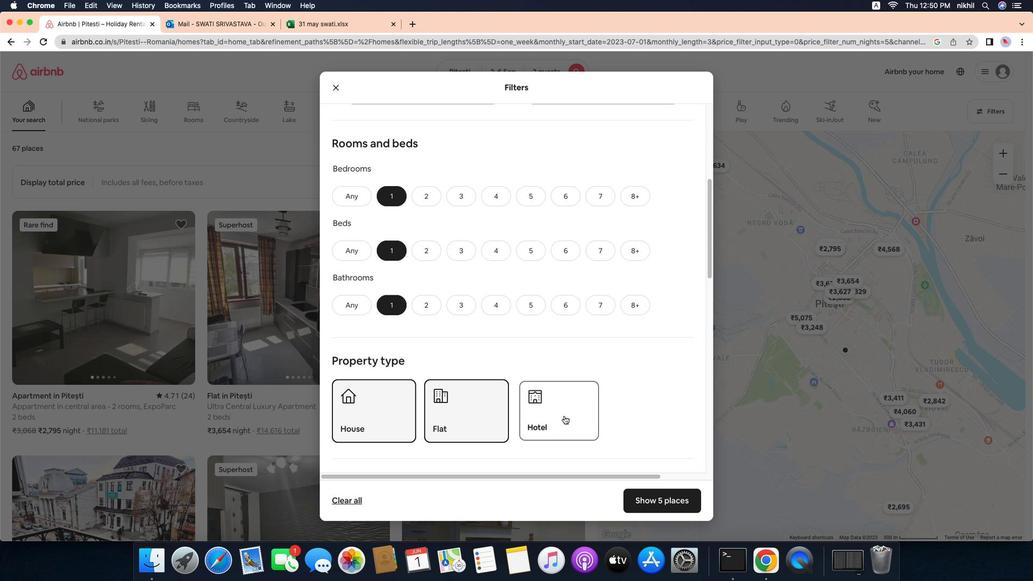 
Action: Mouse moved to (628, 427)
Screenshot: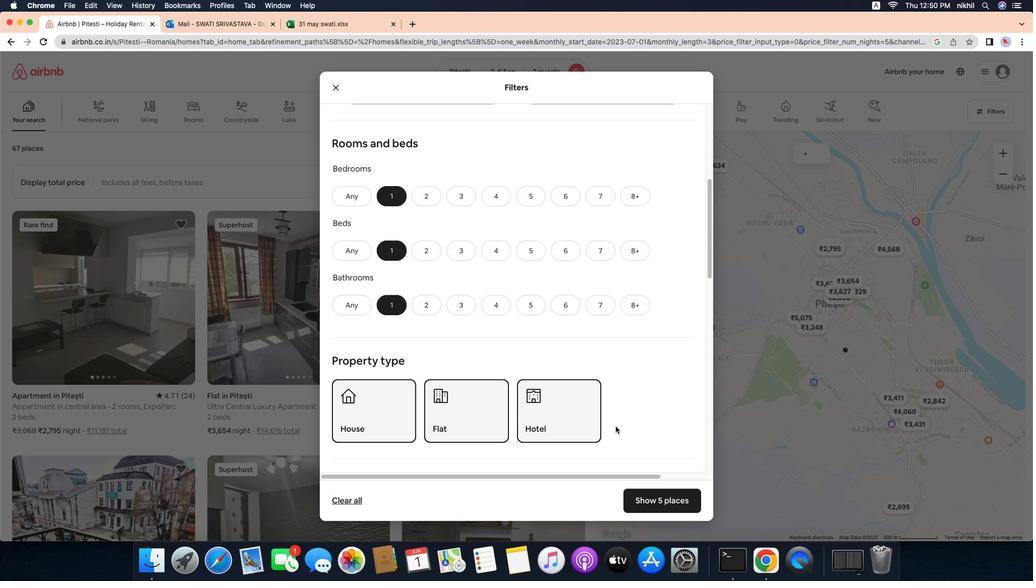 
Action: Mouse scrolled (628, 427) with delta (-27, -27)
Screenshot: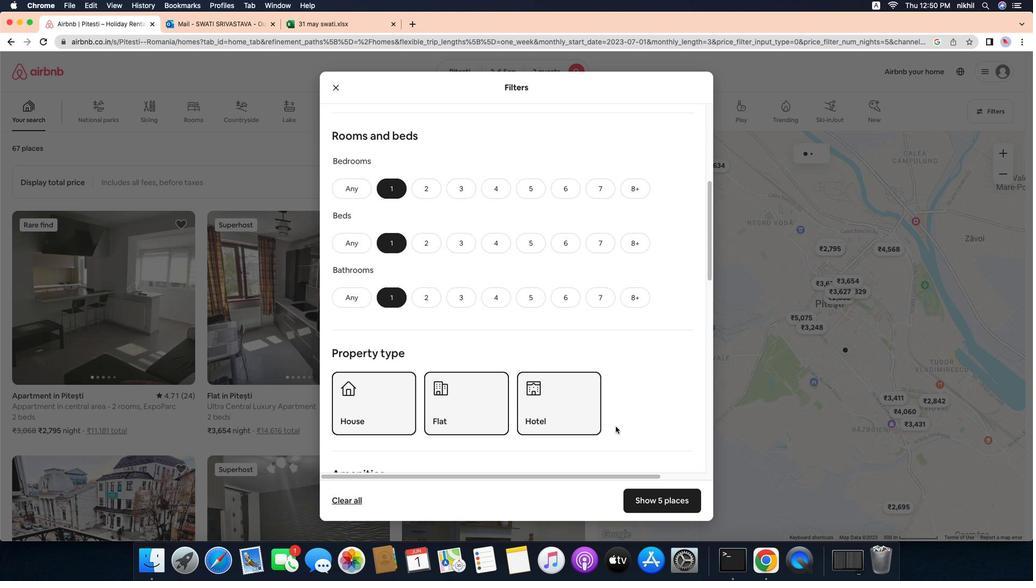 
Action: Mouse scrolled (628, 427) with delta (-27, -27)
Screenshot: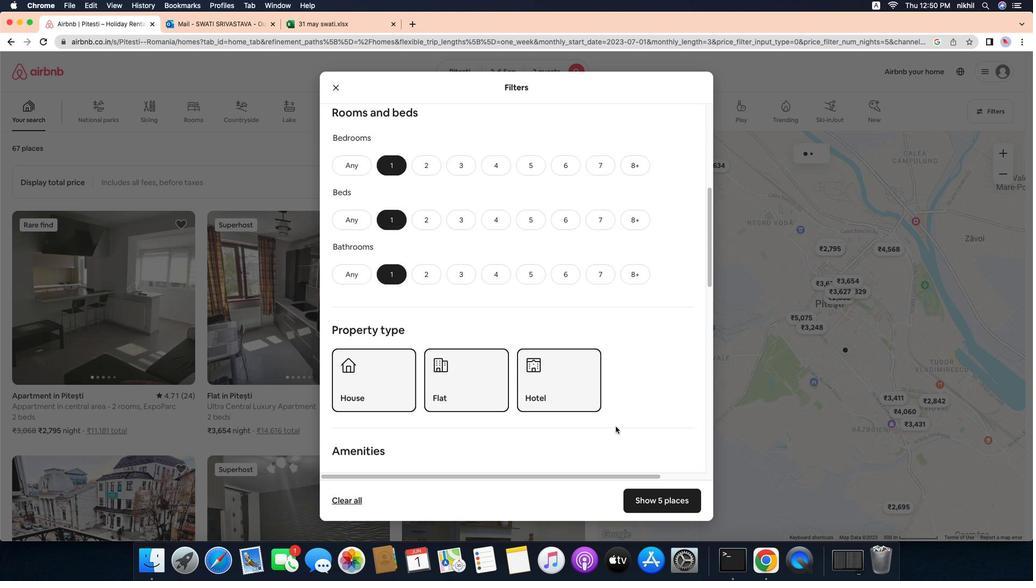 
Action: Mouse scrolled (628, 427) with delta (-27, -29)
Screenshot: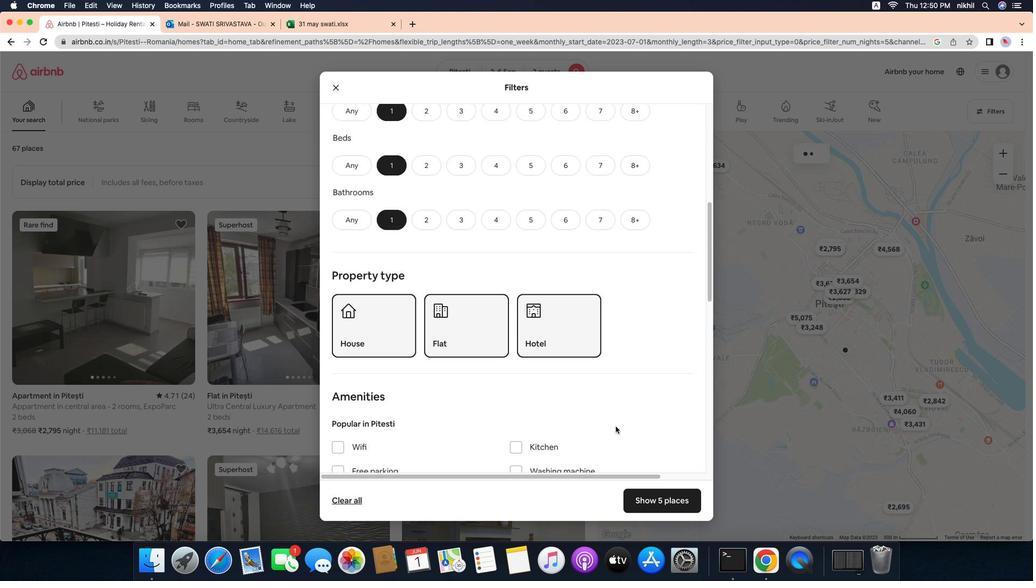 
Action: Mouse scrolled (628, 427) with delta (-27, -30)
Screenshot: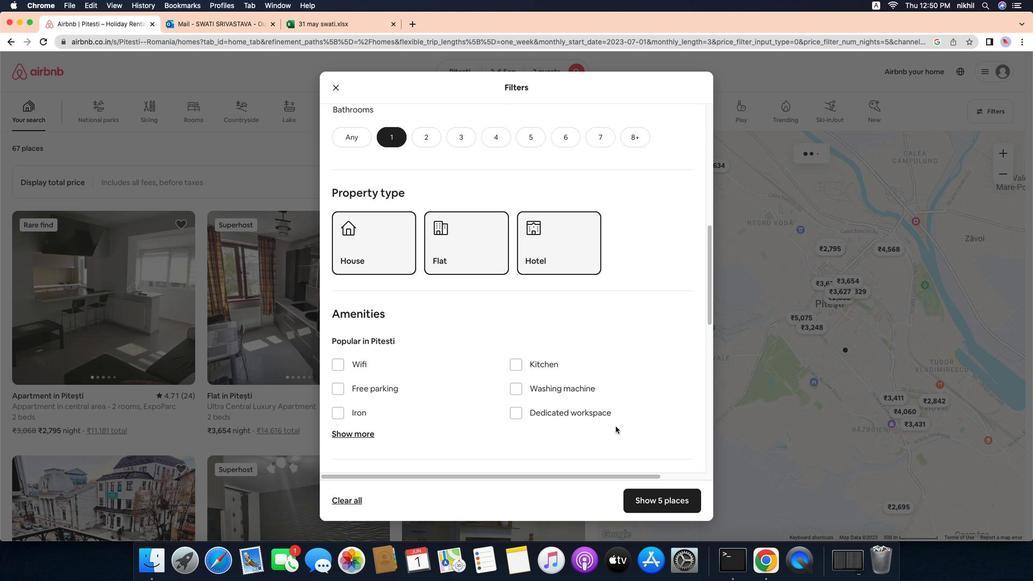 
Action: Mouse scrolled (628, 427) with delta (-27, -27)
Screenshot: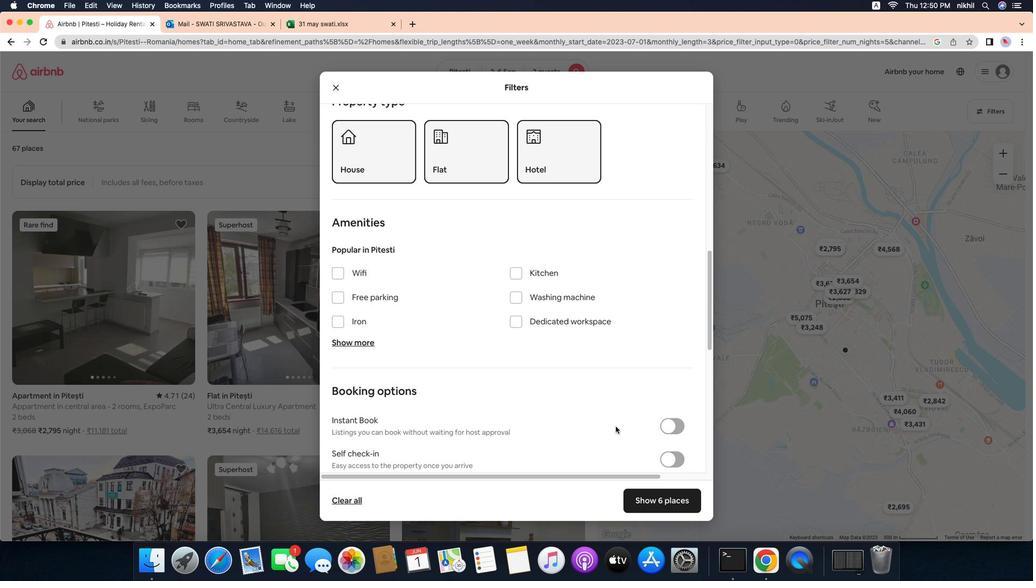 
Action: Mouse scrolled (628, 427) with delta (-27, -27)
Screenshot: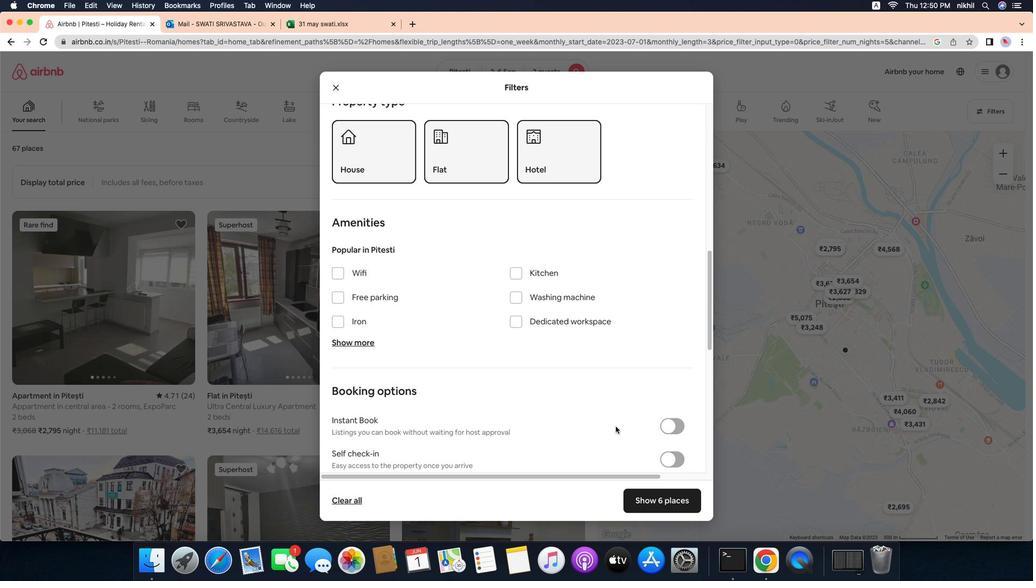 
Action: Mouse scrolled (628, 427) with delta (-27, -29)
Screenshot: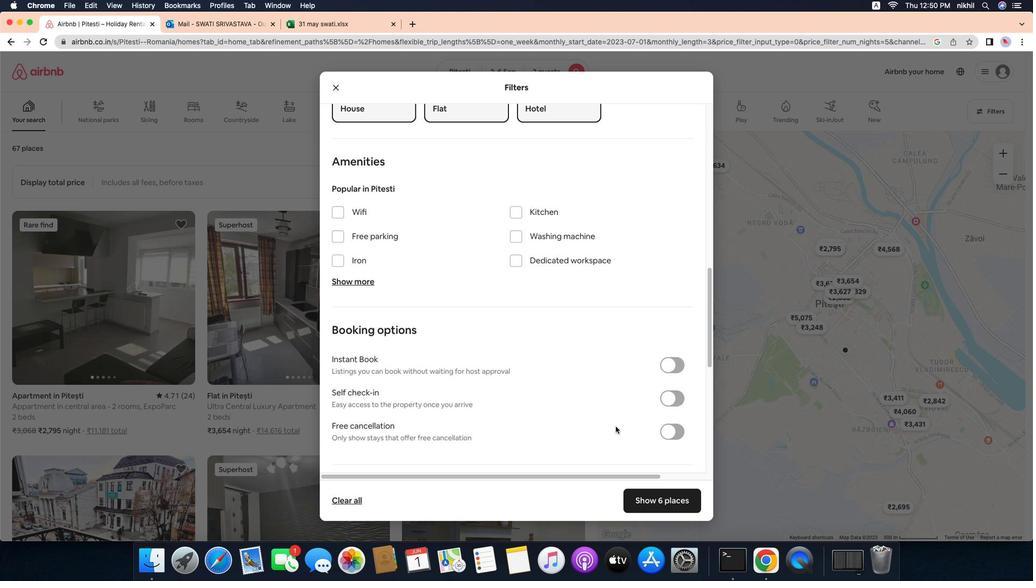 
Action: Mouse moved to (685, 372)
Screenshot: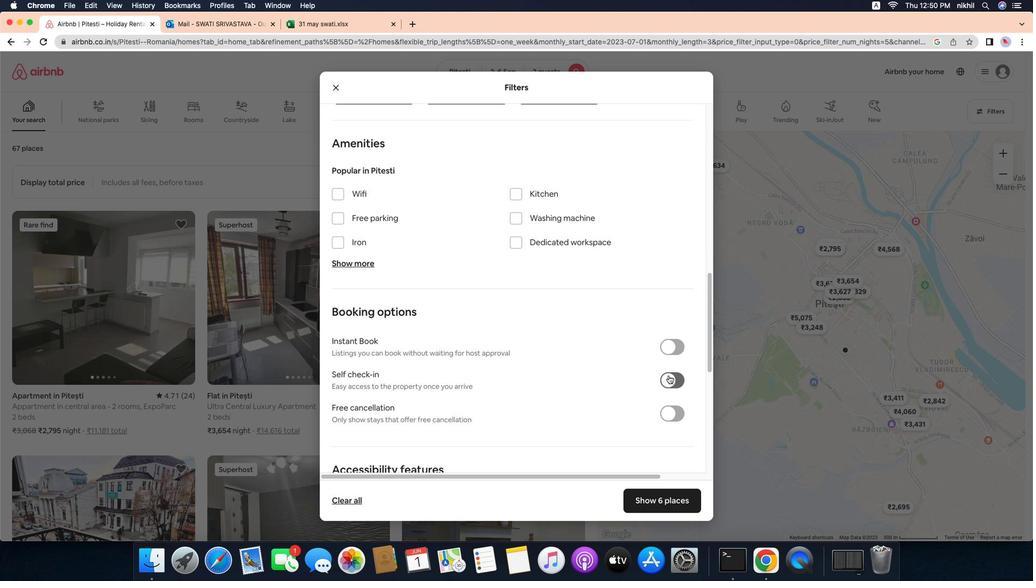 
Action: Mouse pressed left at (685, 372)
Screenshot: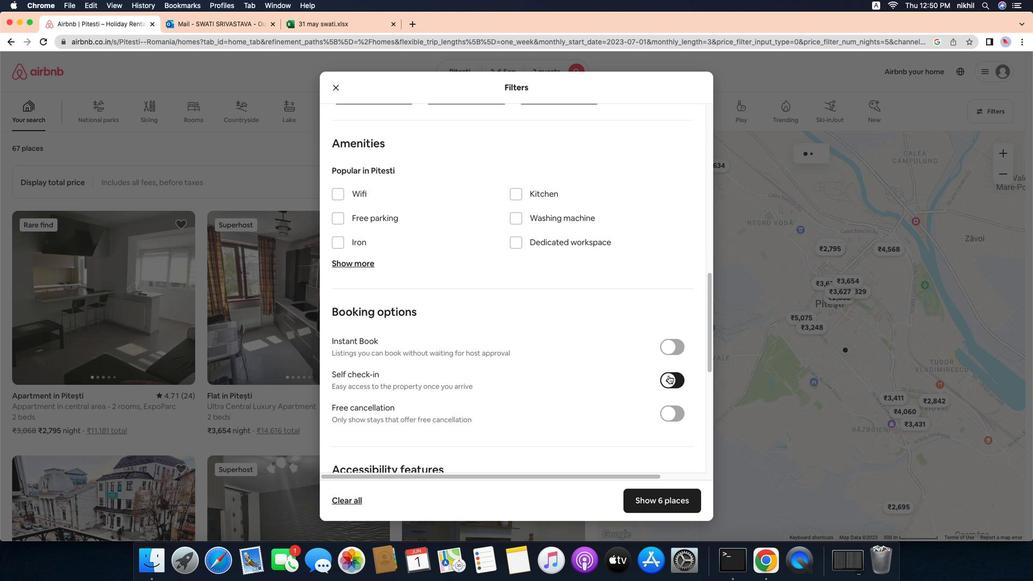 
Action: Mouse moved to (570, 410)
Screenshot: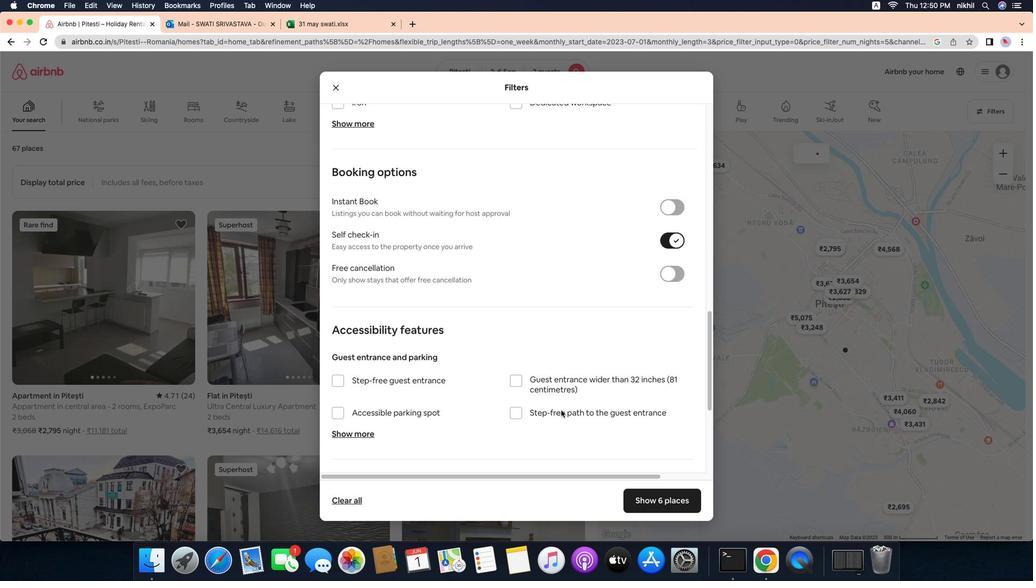 
Action: Mouse scrolled (570, 410) with delta (-27, -27)
Screenshot: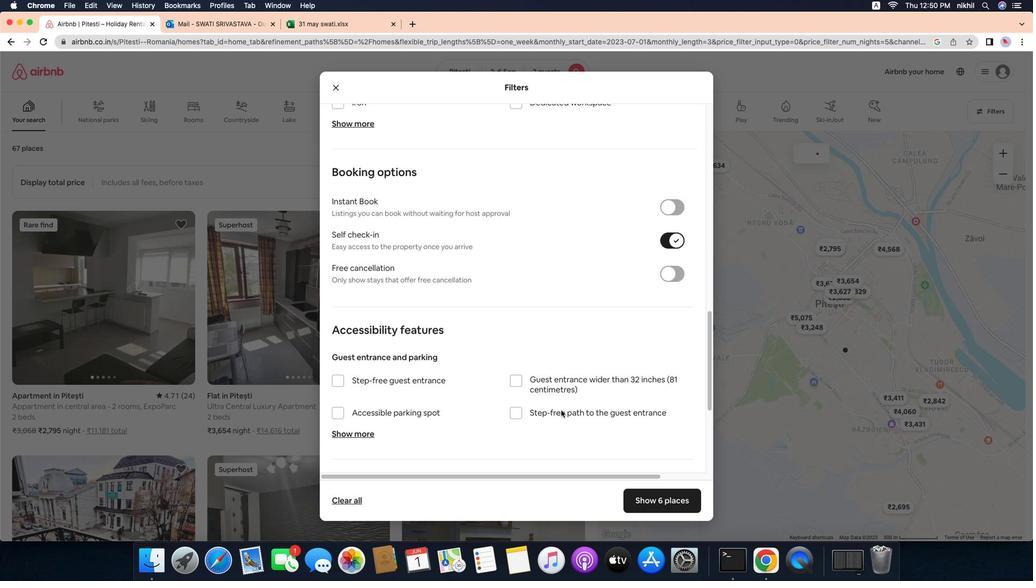 
Action: Mouse scrolled (570, 410) with delta (-27, -27)
Screenshot: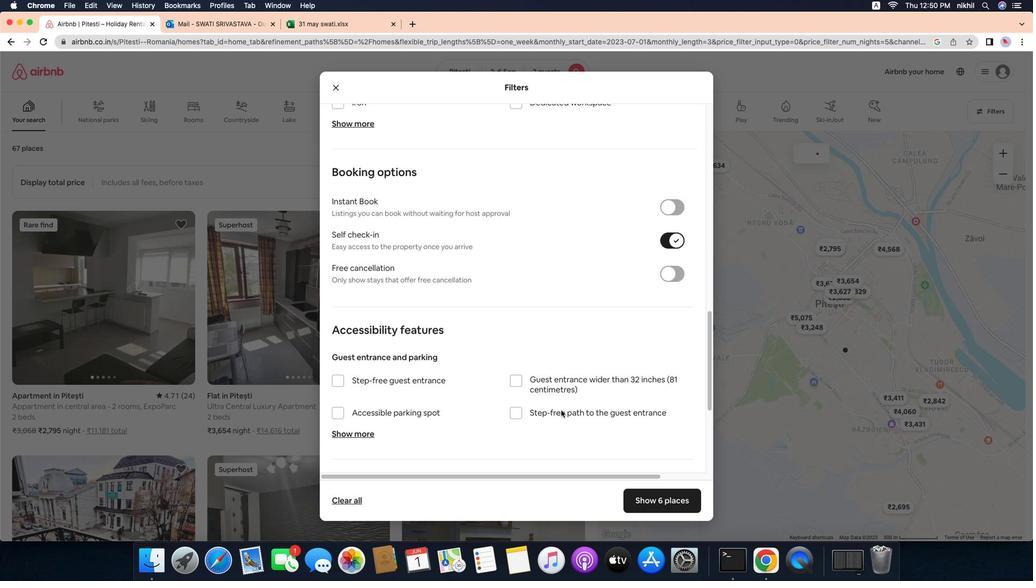 
Action: Mouse scrolled (570, 410) with delta (-27, -30)
Screenshot: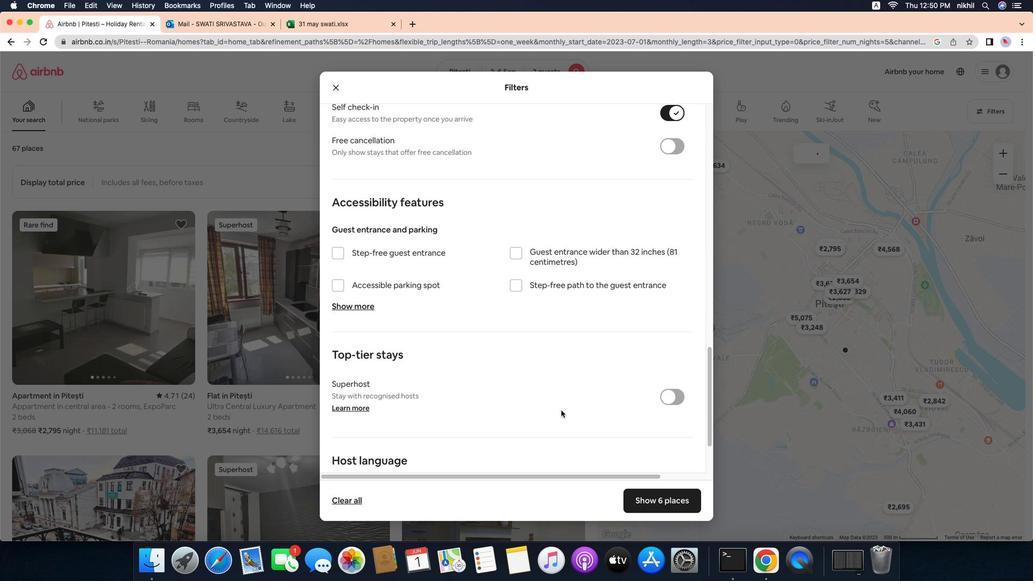 
Action: Mouse scrolled (570, 410) with delta (-27, -31)
Screenshot: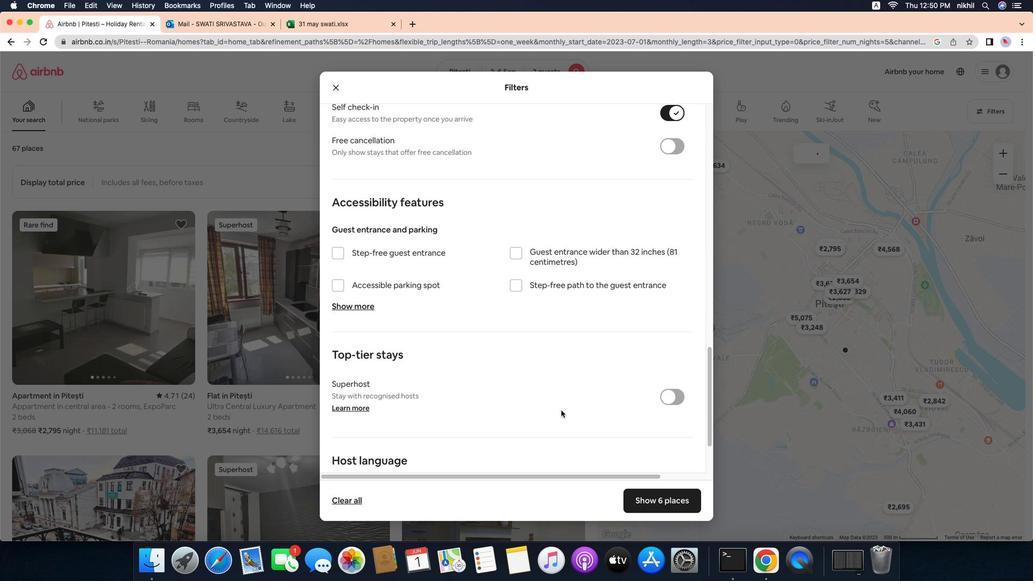 
Action: Mouse scrolled (570, 410) with delta (-27, -27)
Screenshot: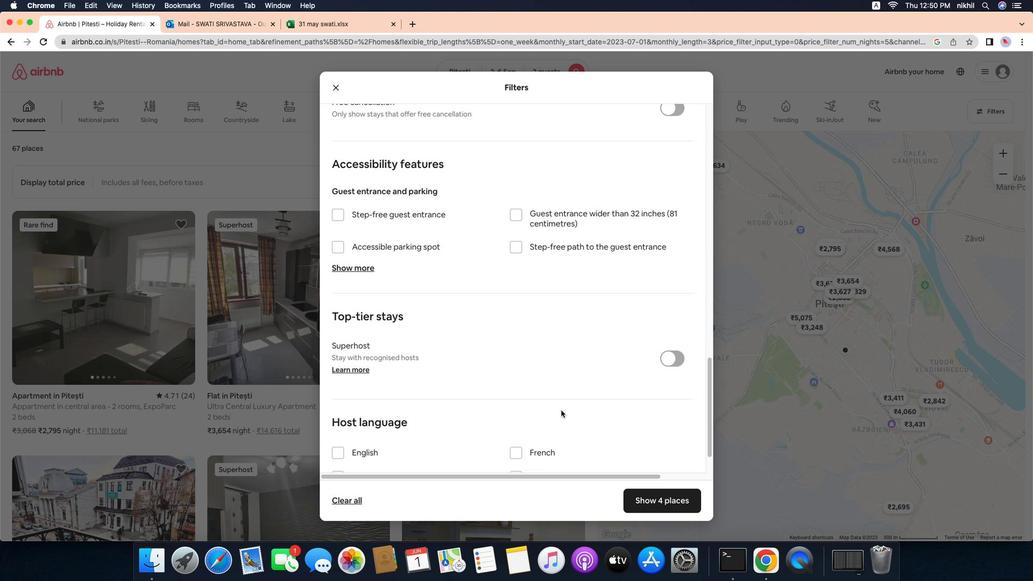 
Action: Mouse scrolled (570, 410) with delta (-27, -27)
Screenshot: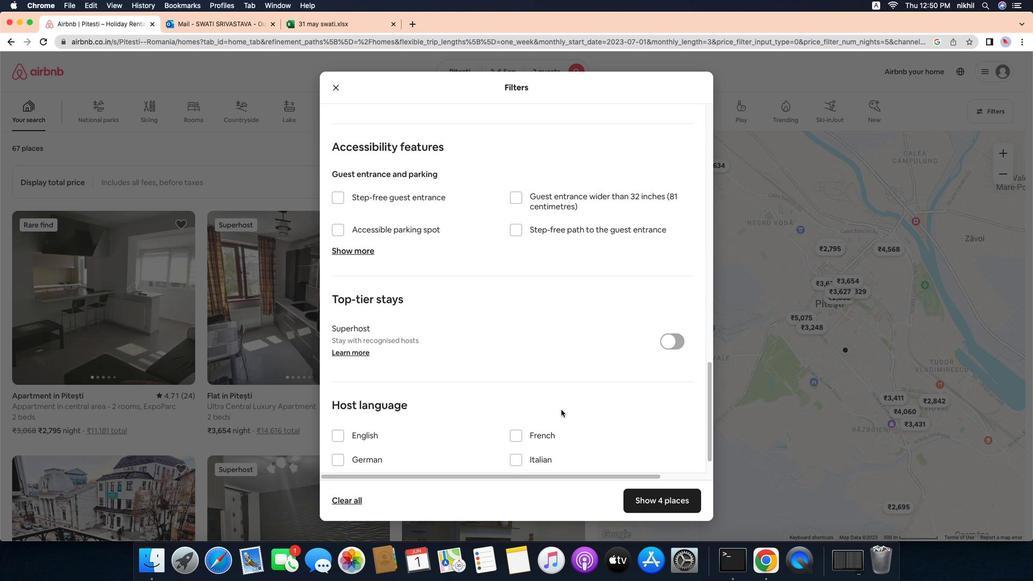 
Action: Mouse scrolled (570, 410) with delta (-27, -29)
Screenshot: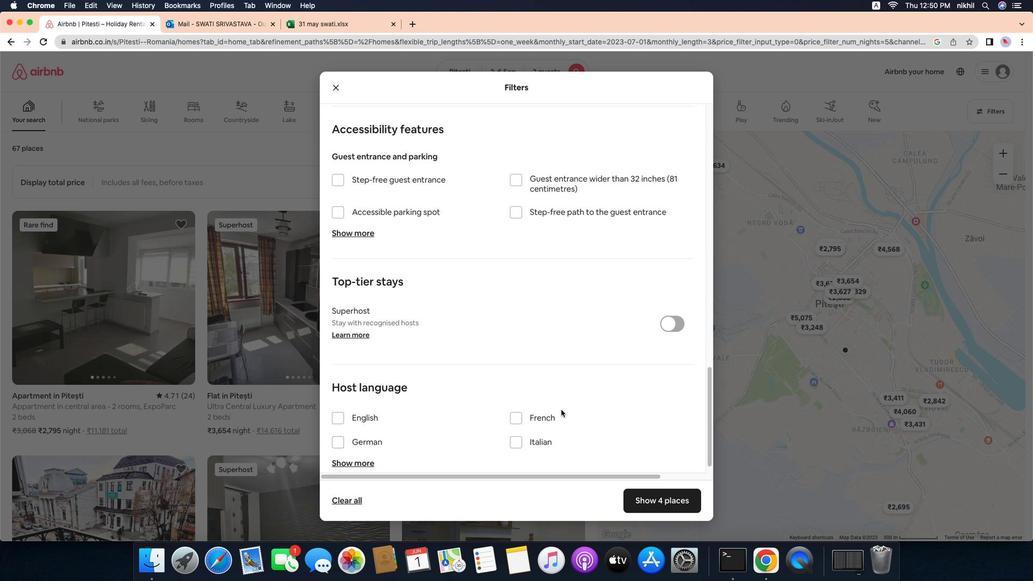 
Action: Mouse scrolled (570, 410) with delta (-27, -31)
Screenshot: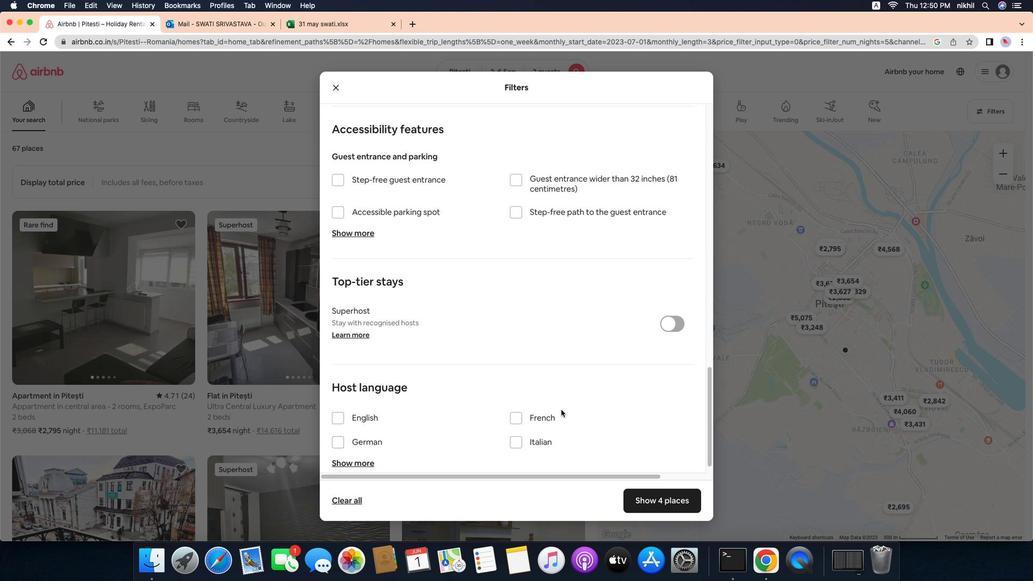 
Action: Mouse scrolled (570, 410) with delta (-27, -31)
Screenshot: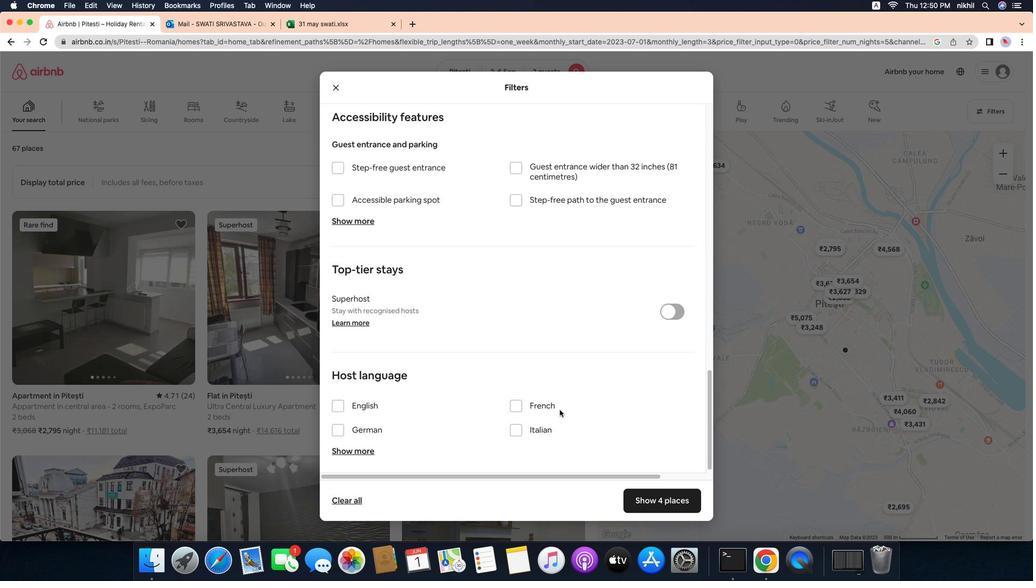 
Action: Mouse moved to (331, 399)
Screenshot: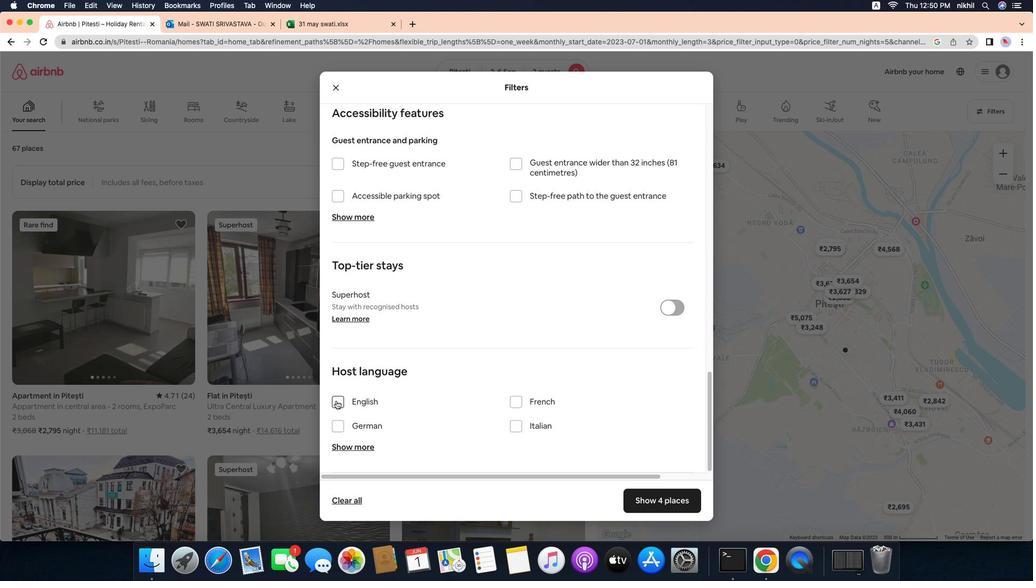 
Action: Mouse pressed left at (331, 399)
Screenshot: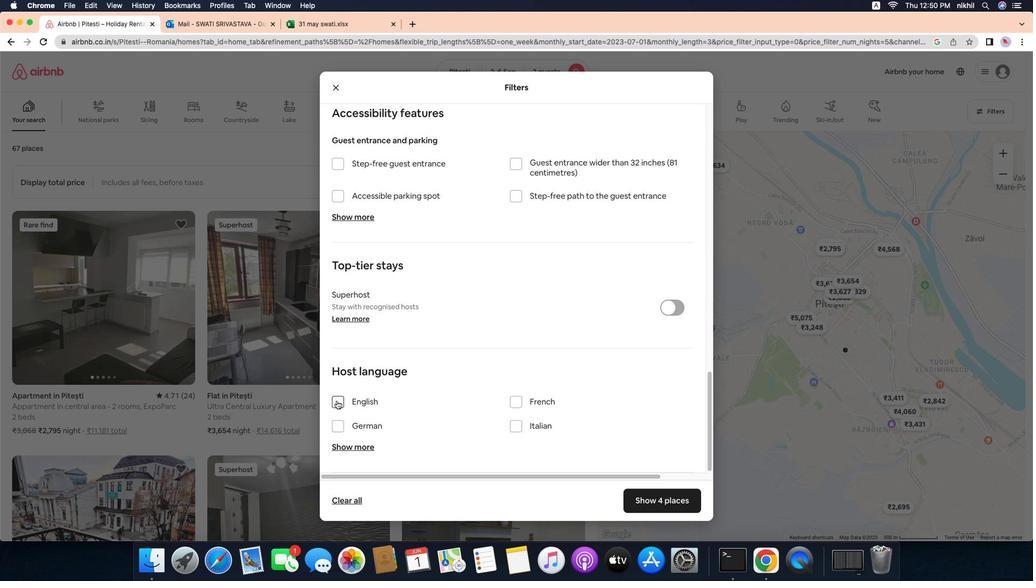 
Action: Mouse moved to (687, 509)
Screenshot: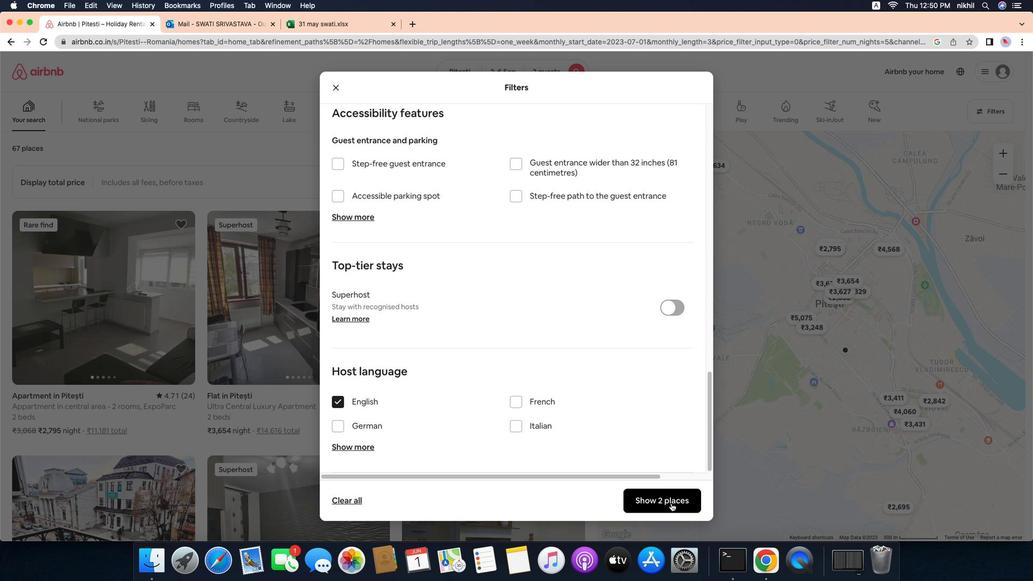 
Action: Mouse pressed left at (687, 509)
Screenshot: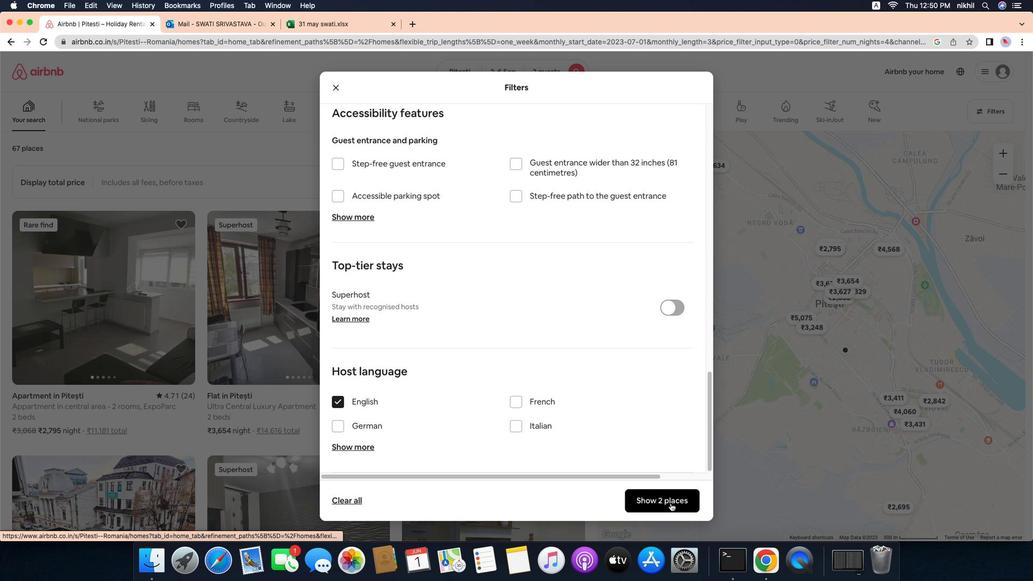 
Action: Mouse moved to (517, 137)
Screenshot: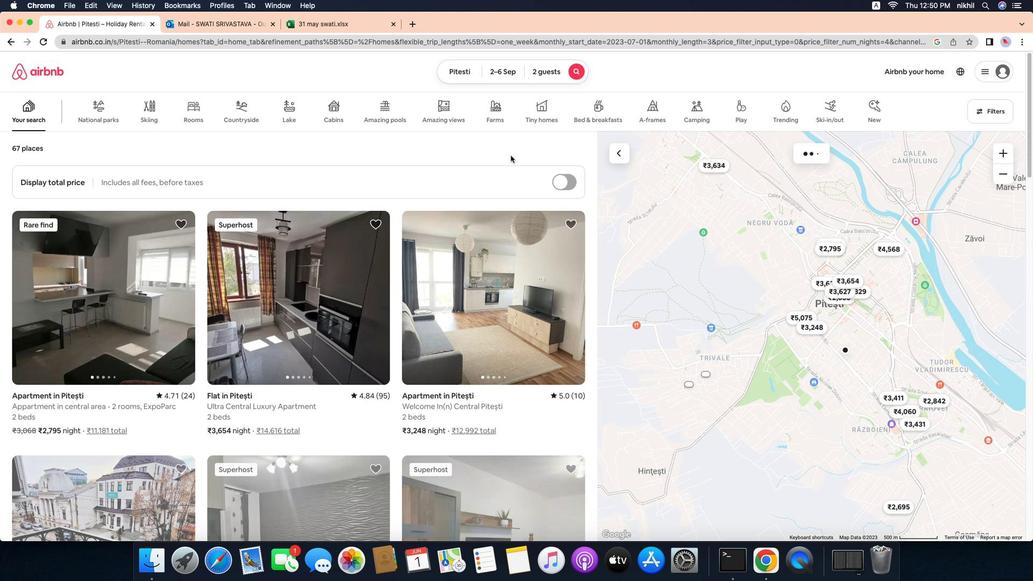 
